 Task: Add the task  Integrate website with payment gateways and invoicing systems to the section Breakneck Pace in the project AgileExpert and add a Due Date to the respective task as 2023/11/03
Action: Mouse moved to (87, 503)
Screenshot: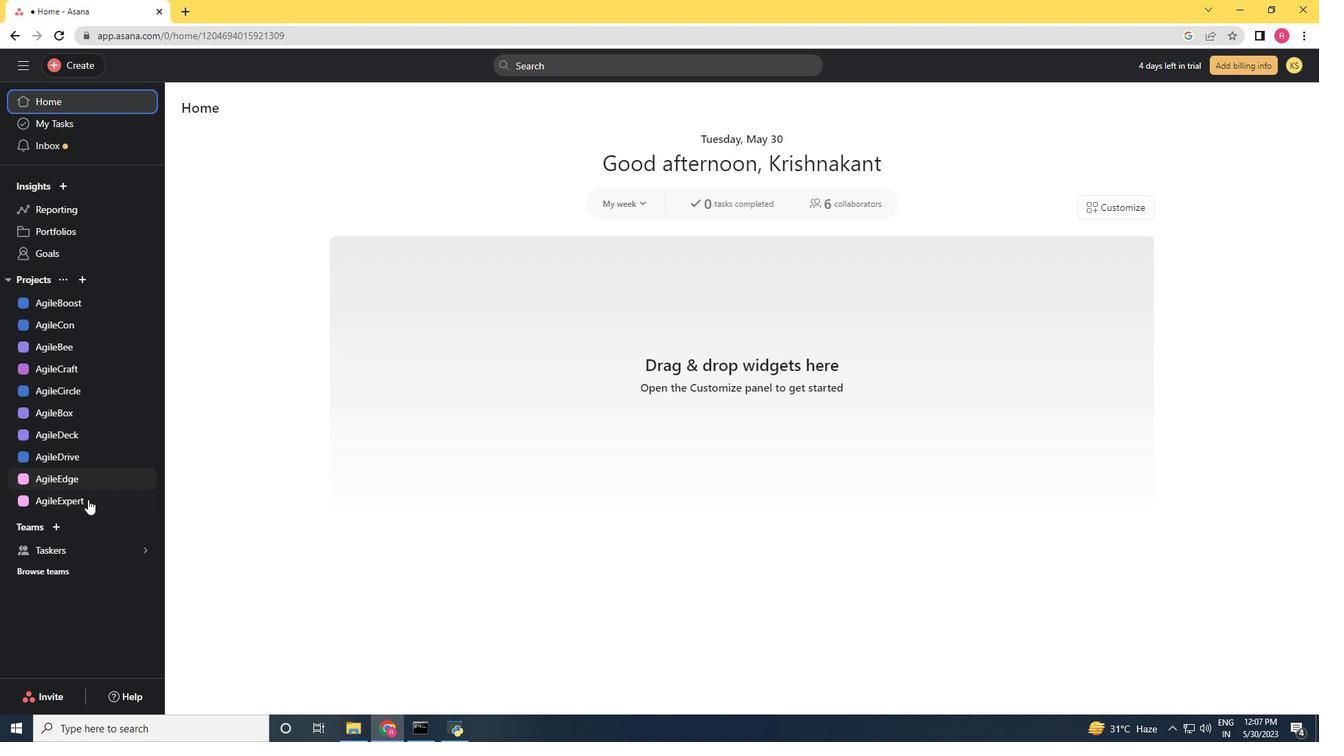 
Action: Mouse pressed left at (87, 503)
Screenshot: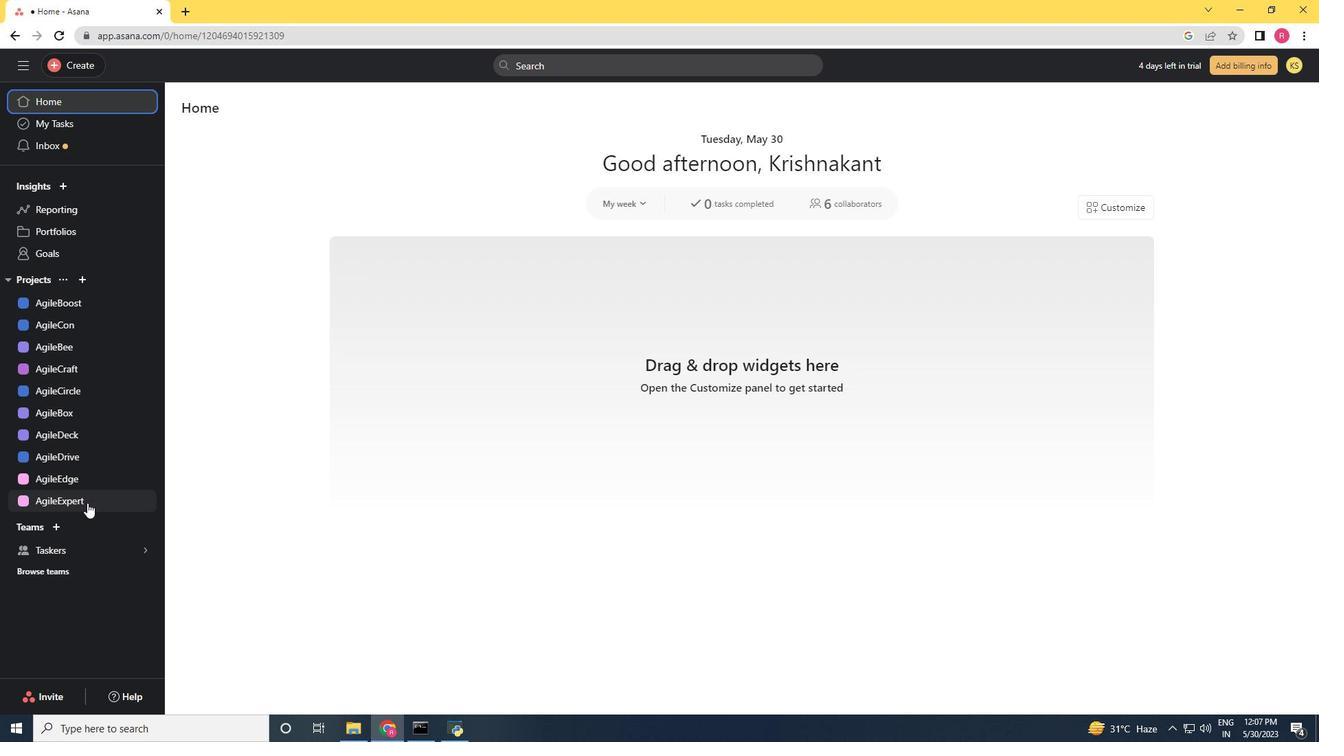 
Action: Mouse moved to (619, 352)
Screenshot: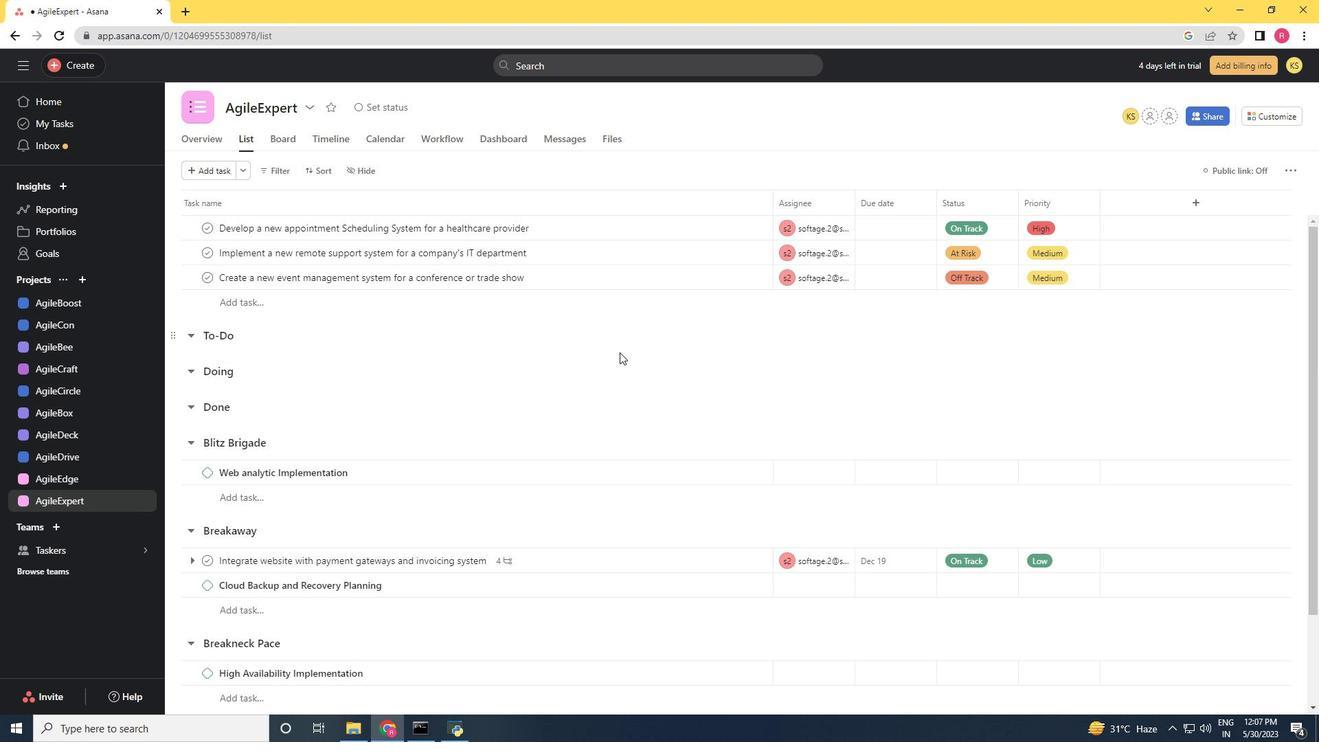 
Action: Mouse scrolled (619, 351) with delta (0, 0)
Screenshot: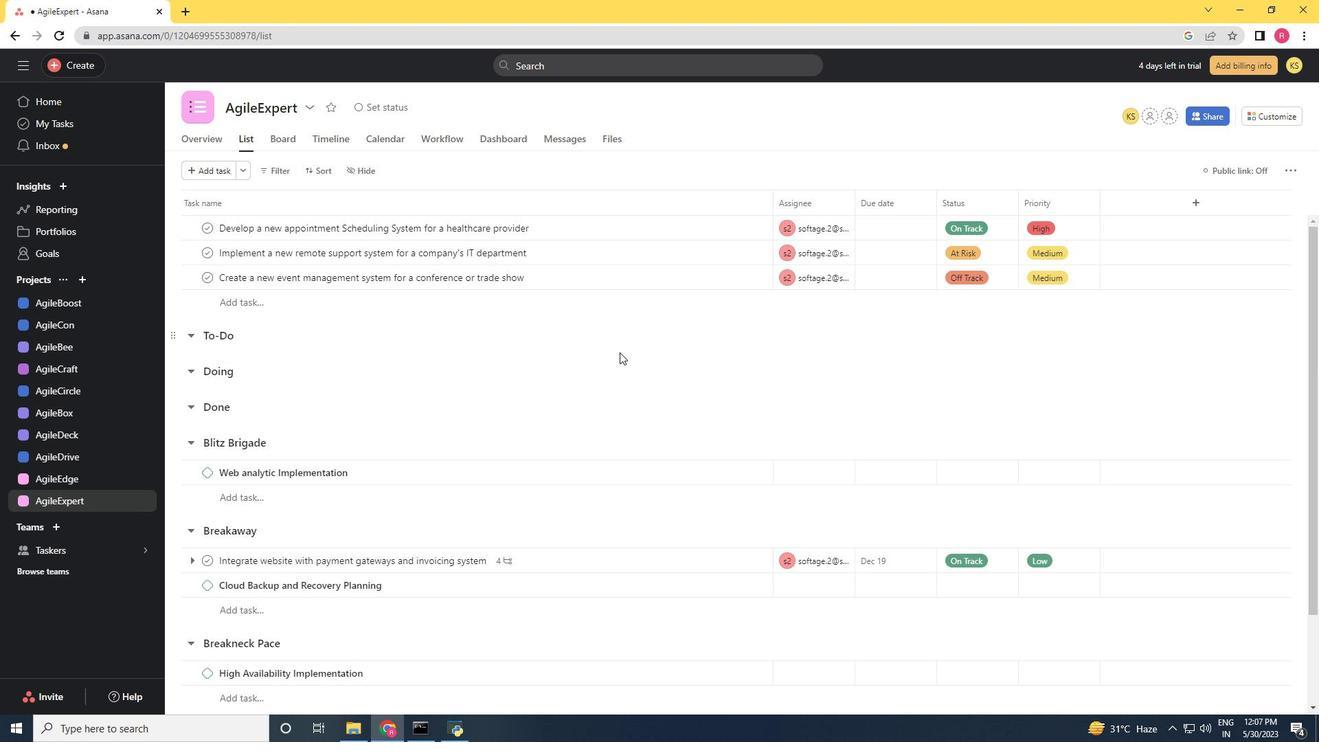 
Action: Mouse moved to (619, 356)
Screenshot: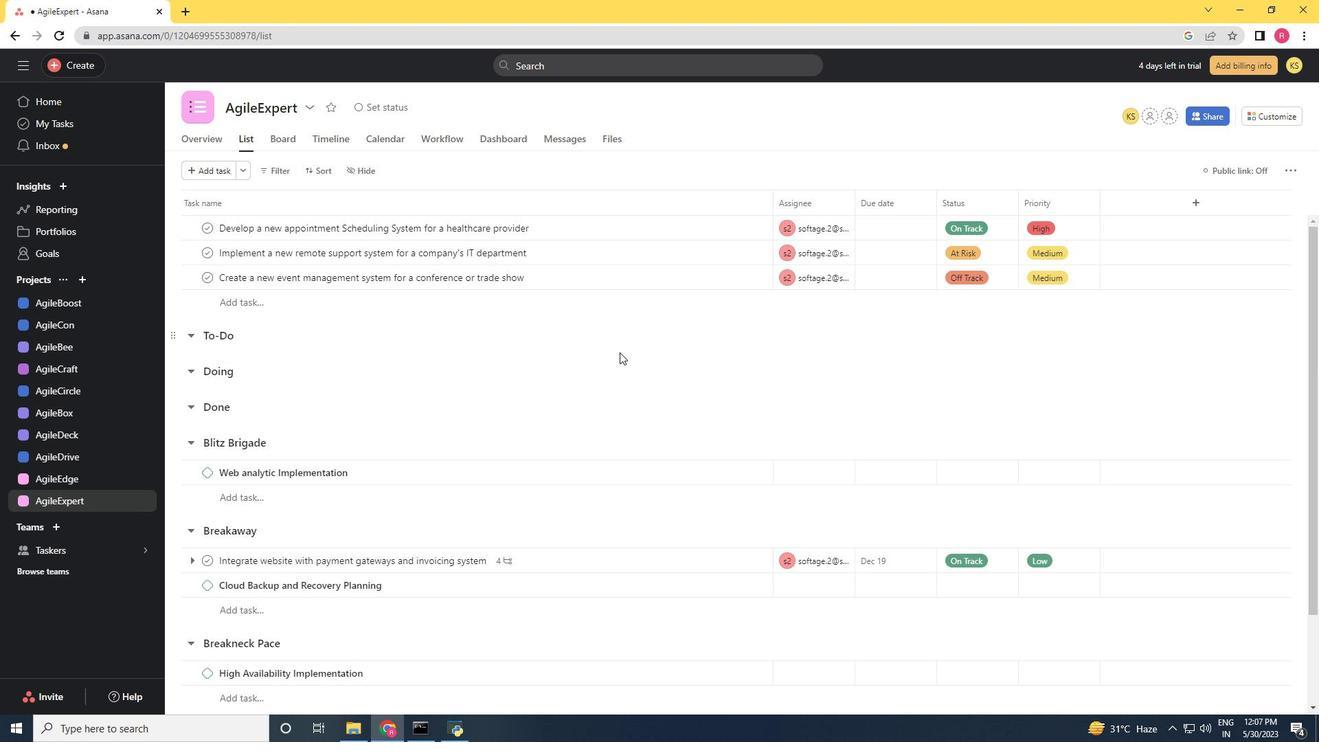 
Action: Mouse scrolled (619, 355) with delta (0, 0)
Screenshot: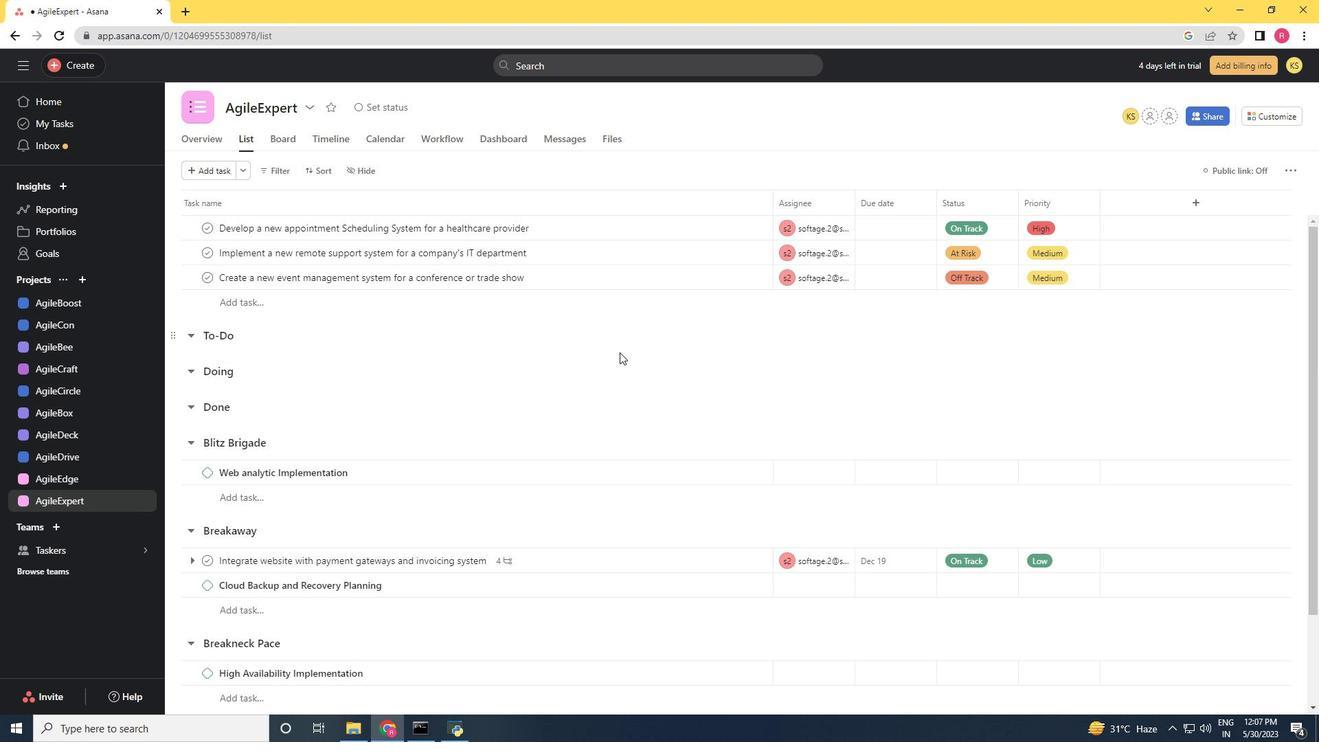 
Action: Mouse moved to (619, 368)
Screenshot: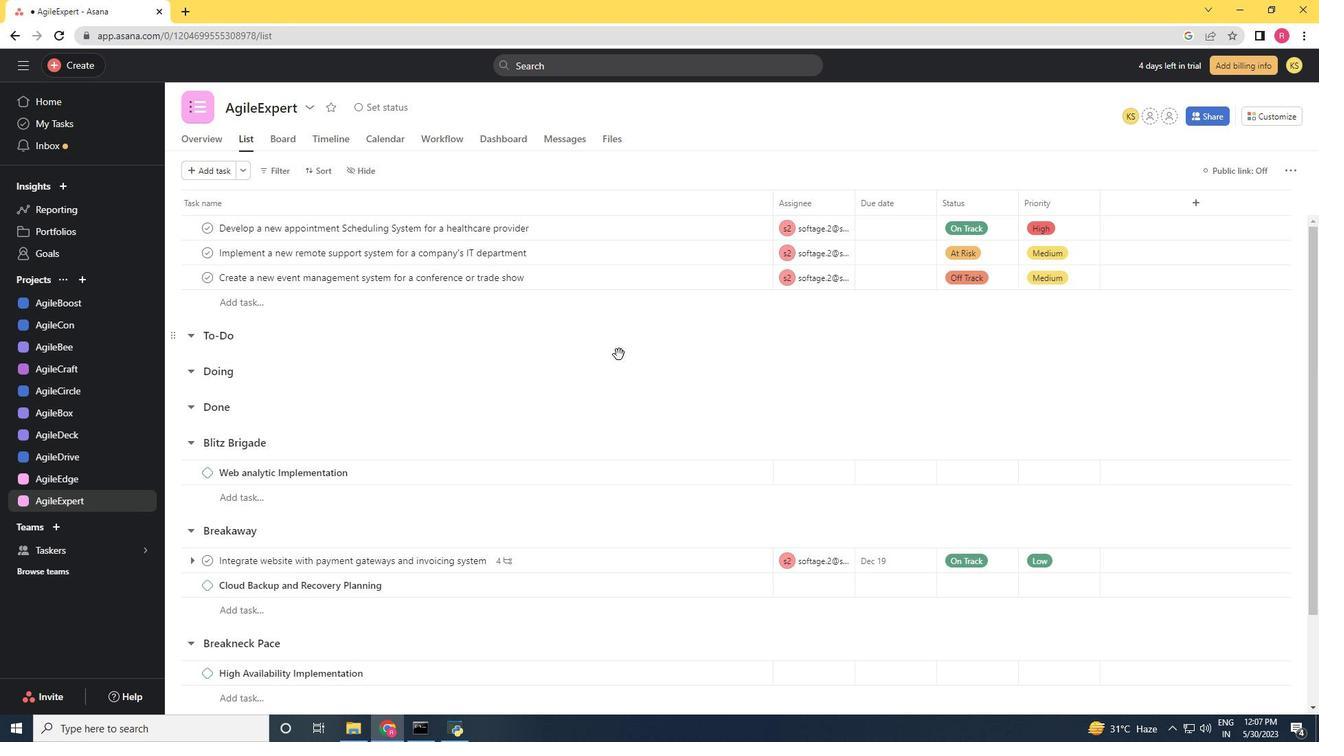 
Action: Mouse scrolled (619, 365) with delta (0, 0)
Screenshot: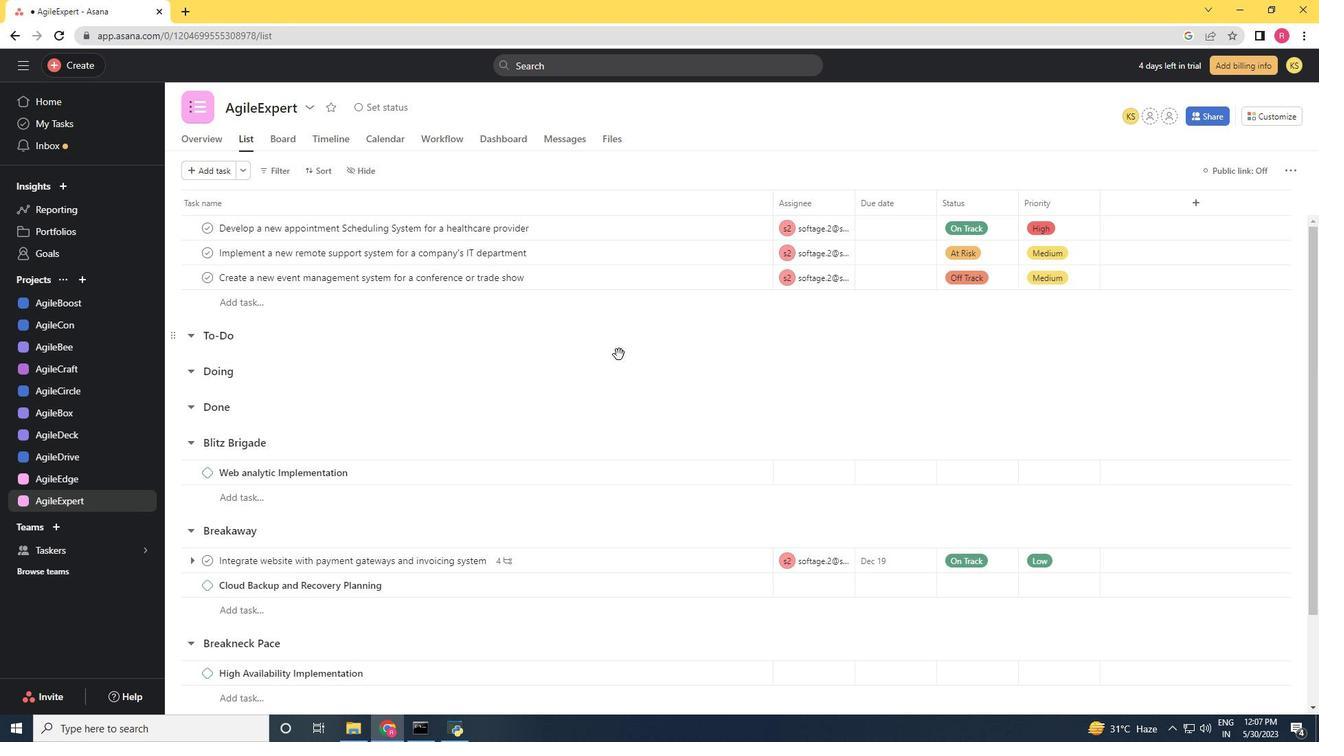 
Action: Mouse moved to (619, 380)
Screenshot: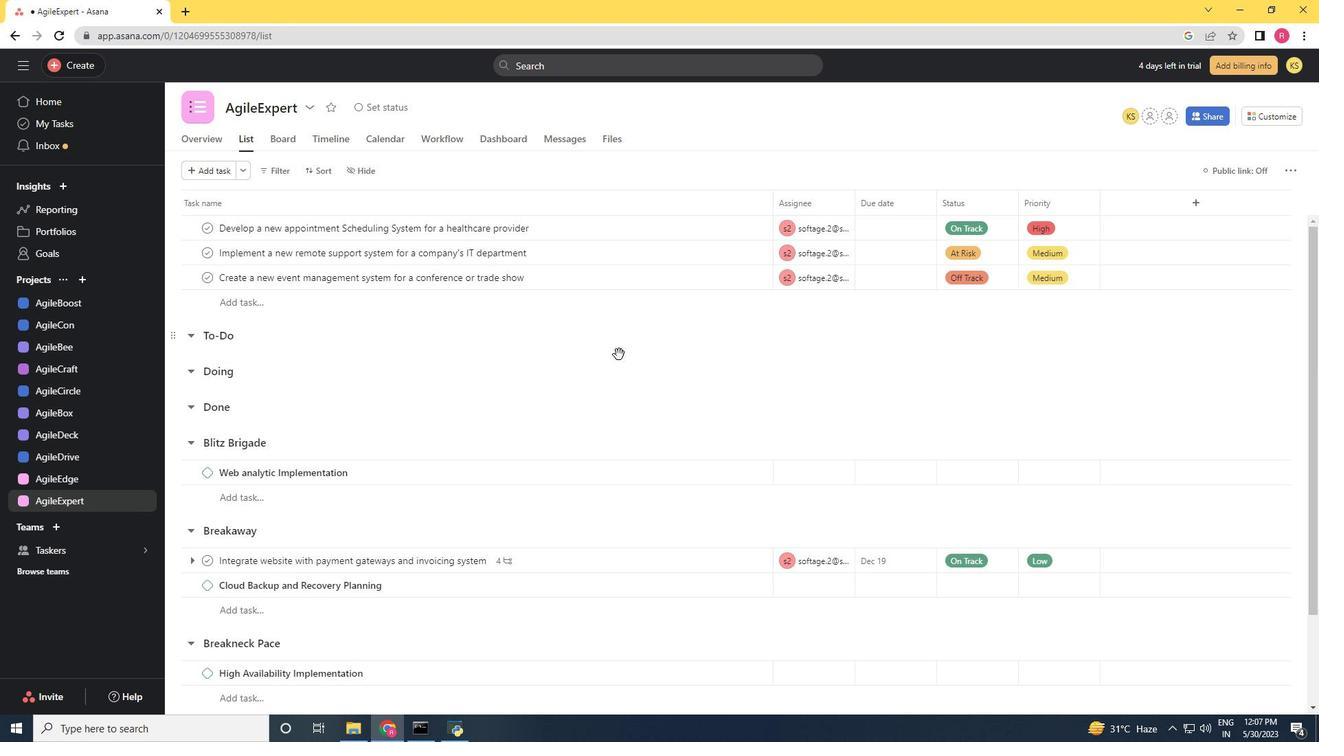 
Action: Mouse scrolled (619, 379) with delta (0, 0)
Screenshot: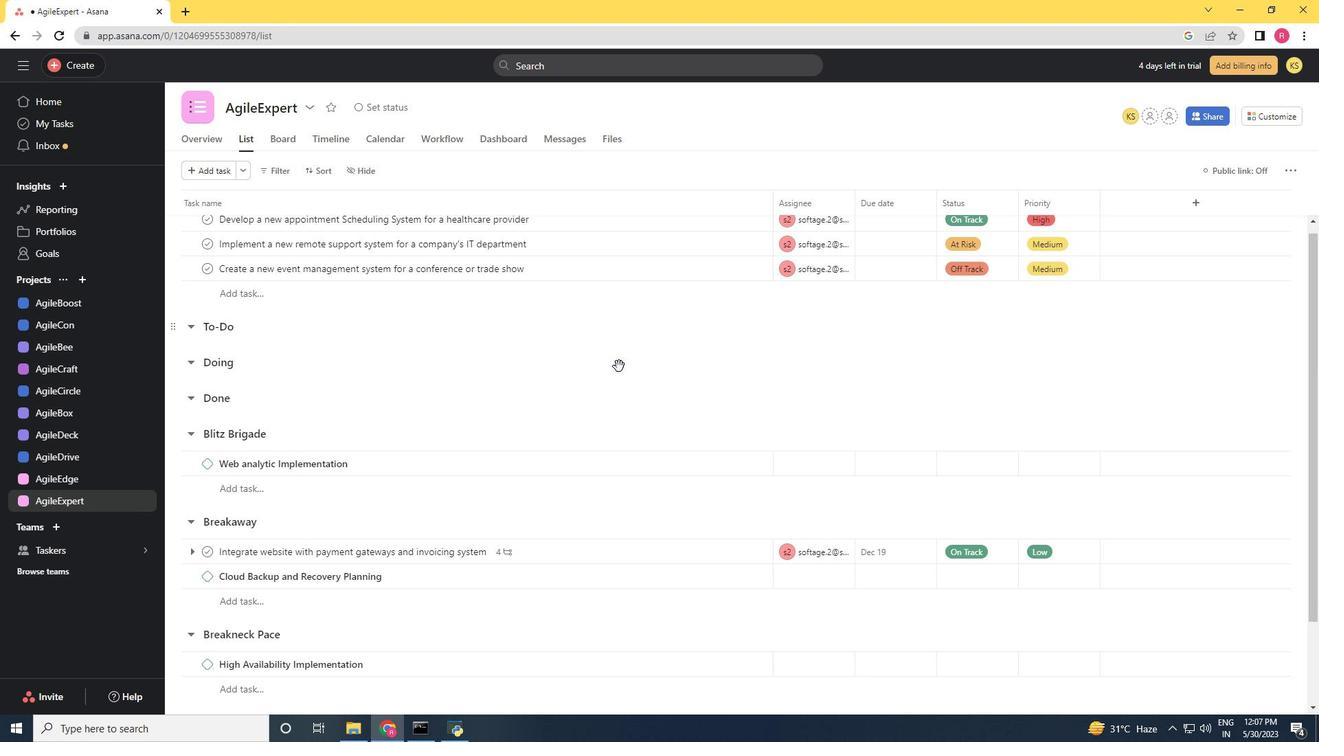 
Action: Mouse moved to (742, 450)
Screenshot: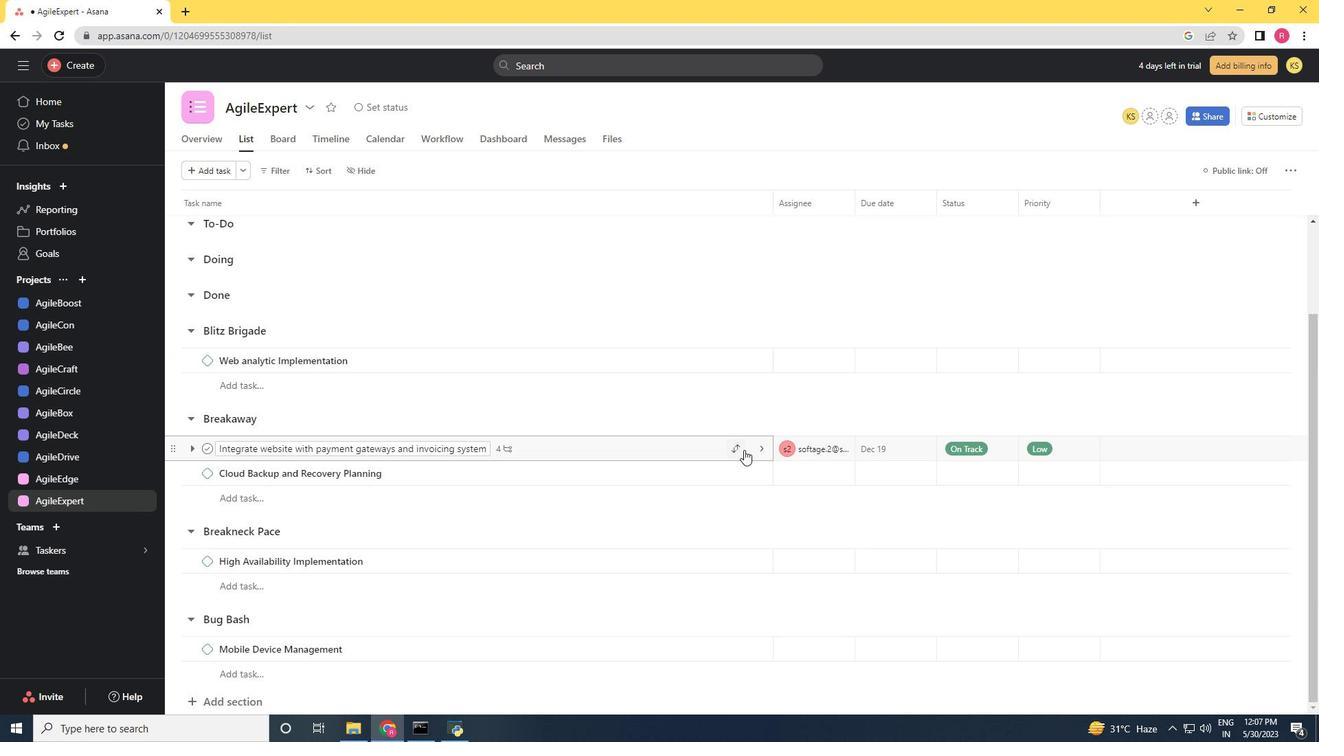 
Action: Mouse pressed left at (742, 450)
Screenshot: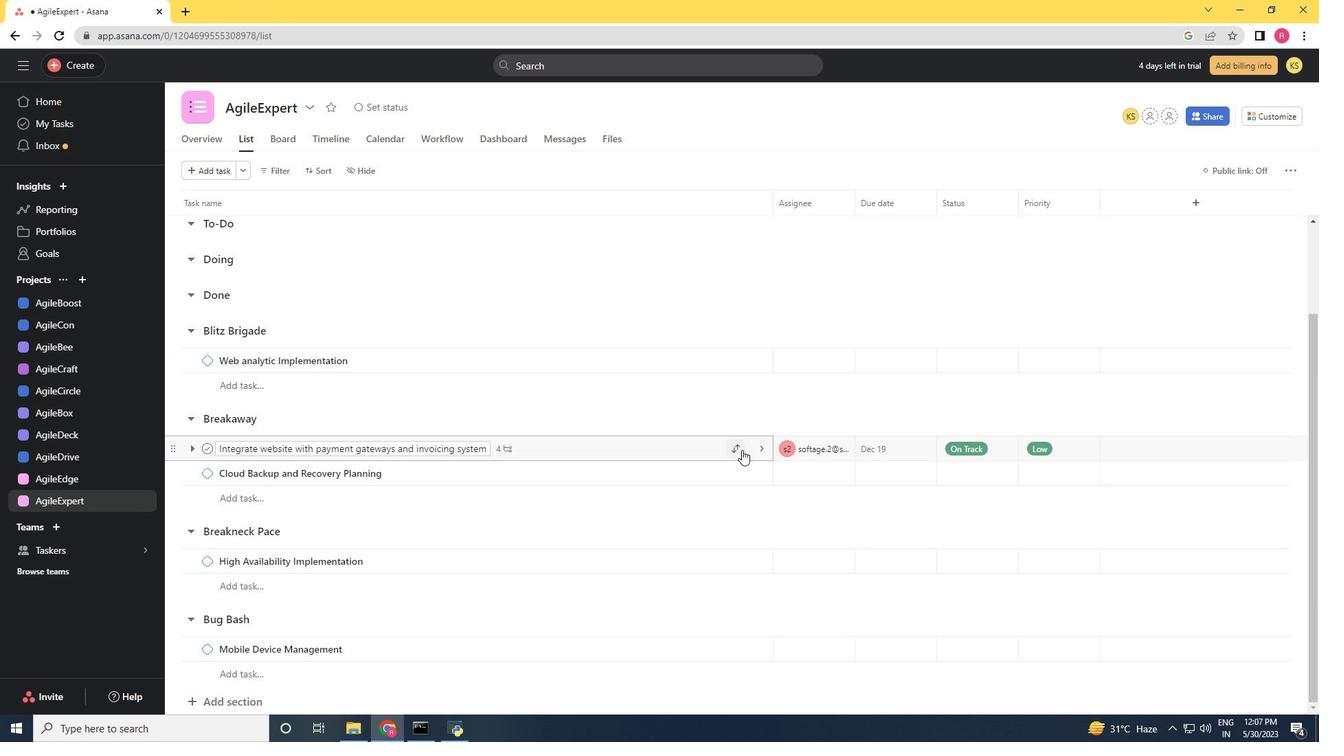
Action: Mouse moved to (663, 647)
Screenshot: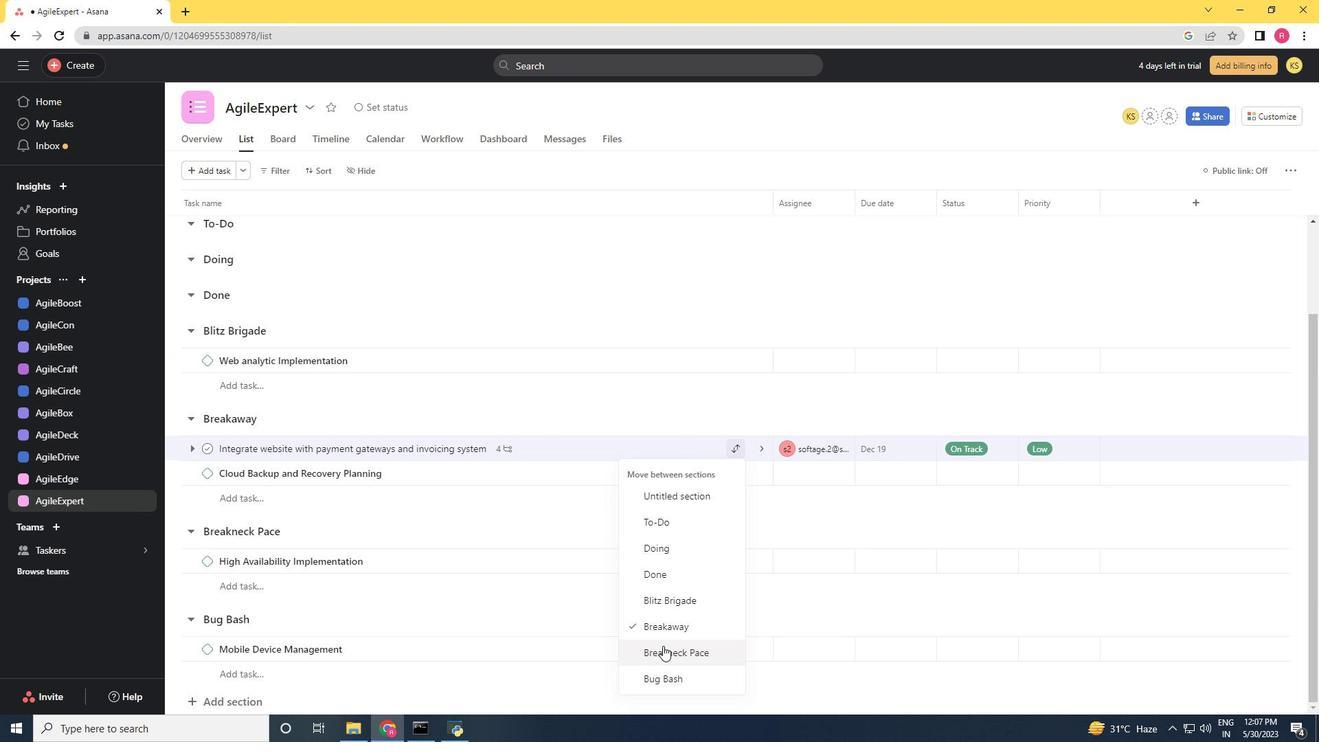 
Action: Mouse pressed left at (663, 647)
Screenshot: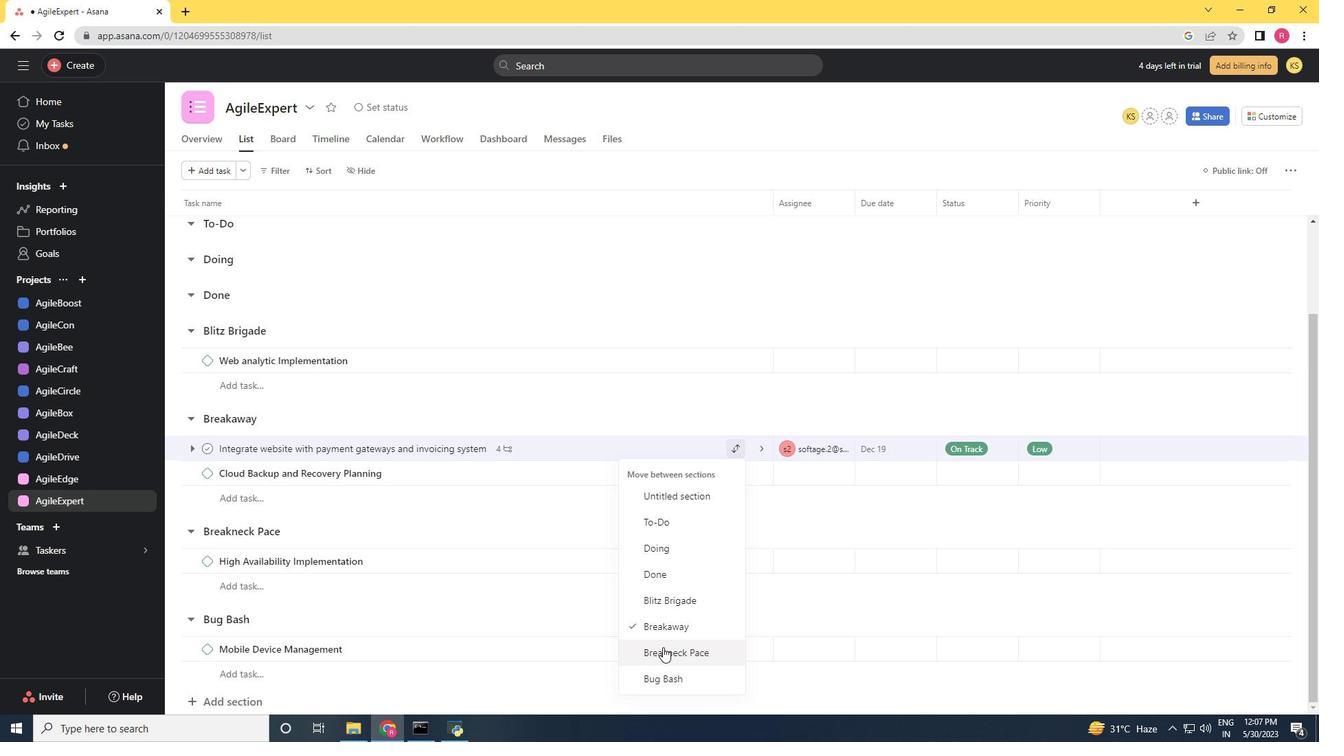 
Action: Mouse moved to (671, 593)
Screenshot: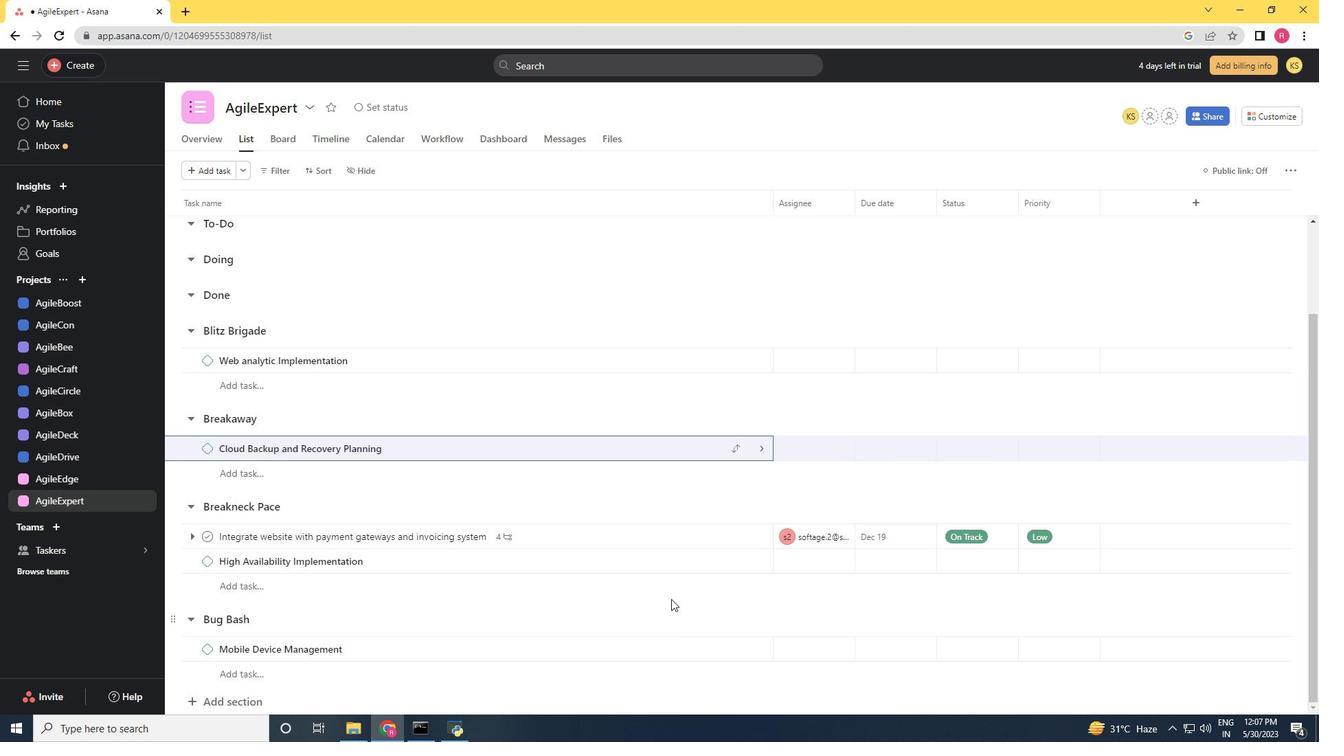 
Action: Mouse scrolled (671, 592) with delta (0, 0)
Screenshot: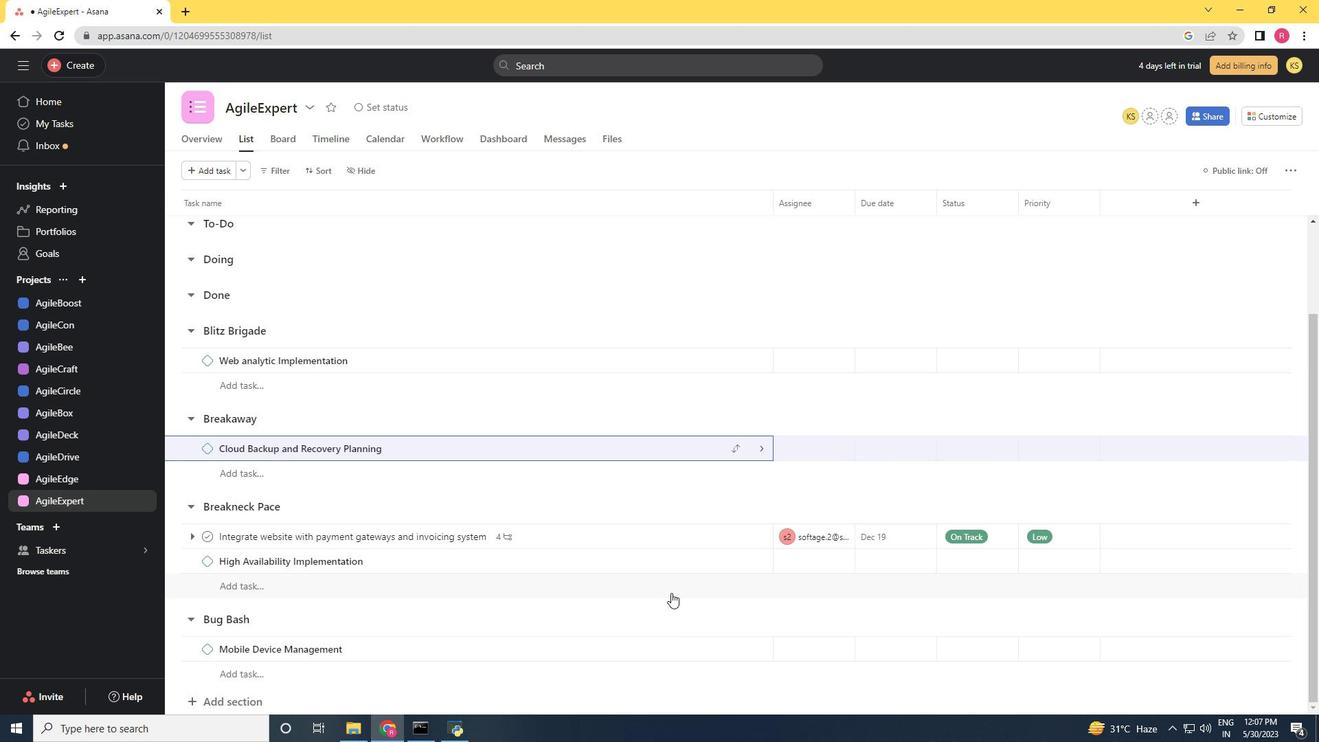 
Action: Mouse moved to (651, 536)
Screenshot: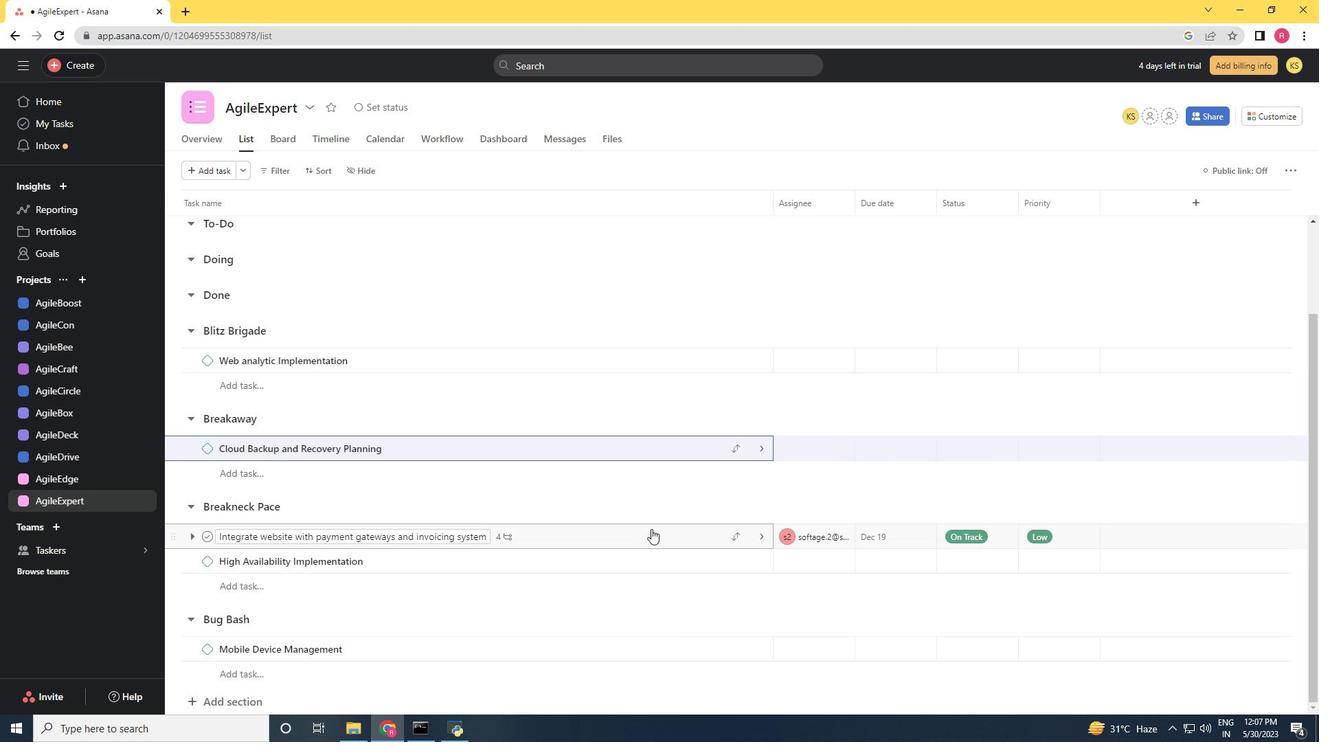 
Action: Mouse pressed left at (651, 536)
Screenshot: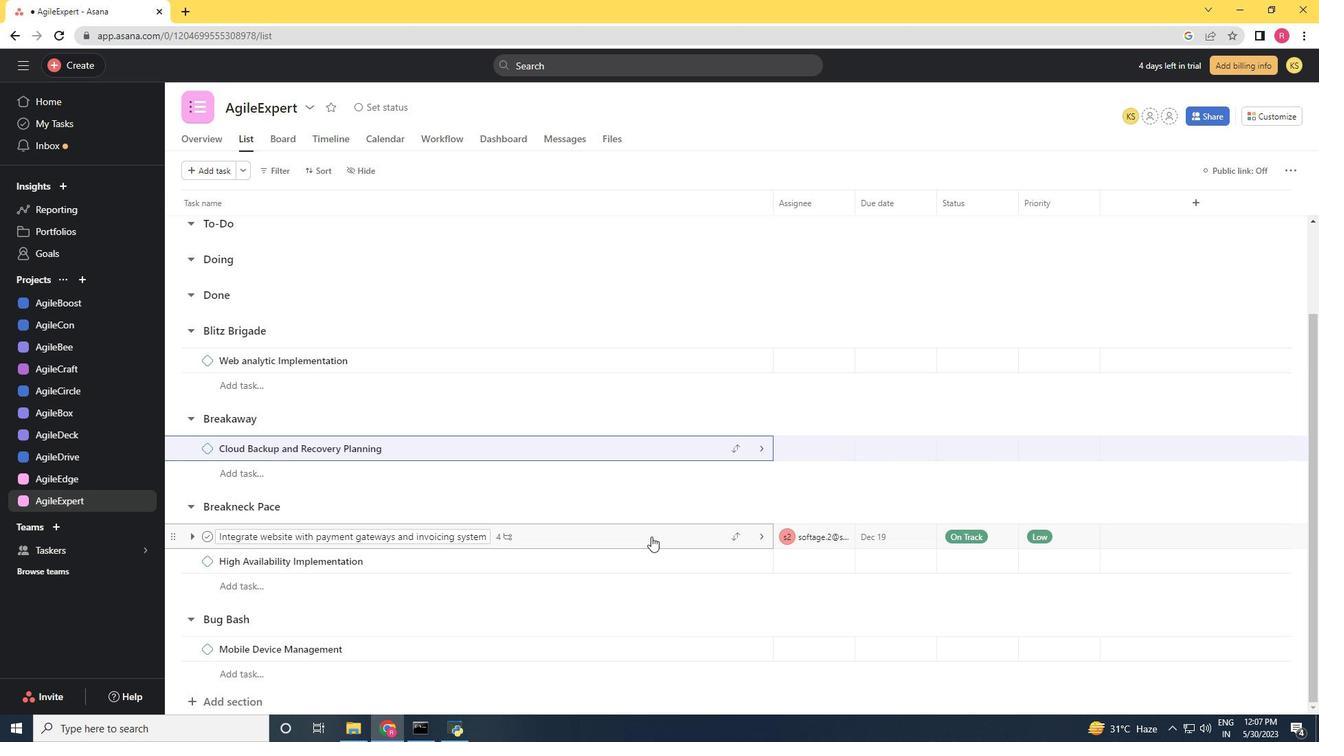 
Action: Mouse moved to (1023, 301)
Screenshot: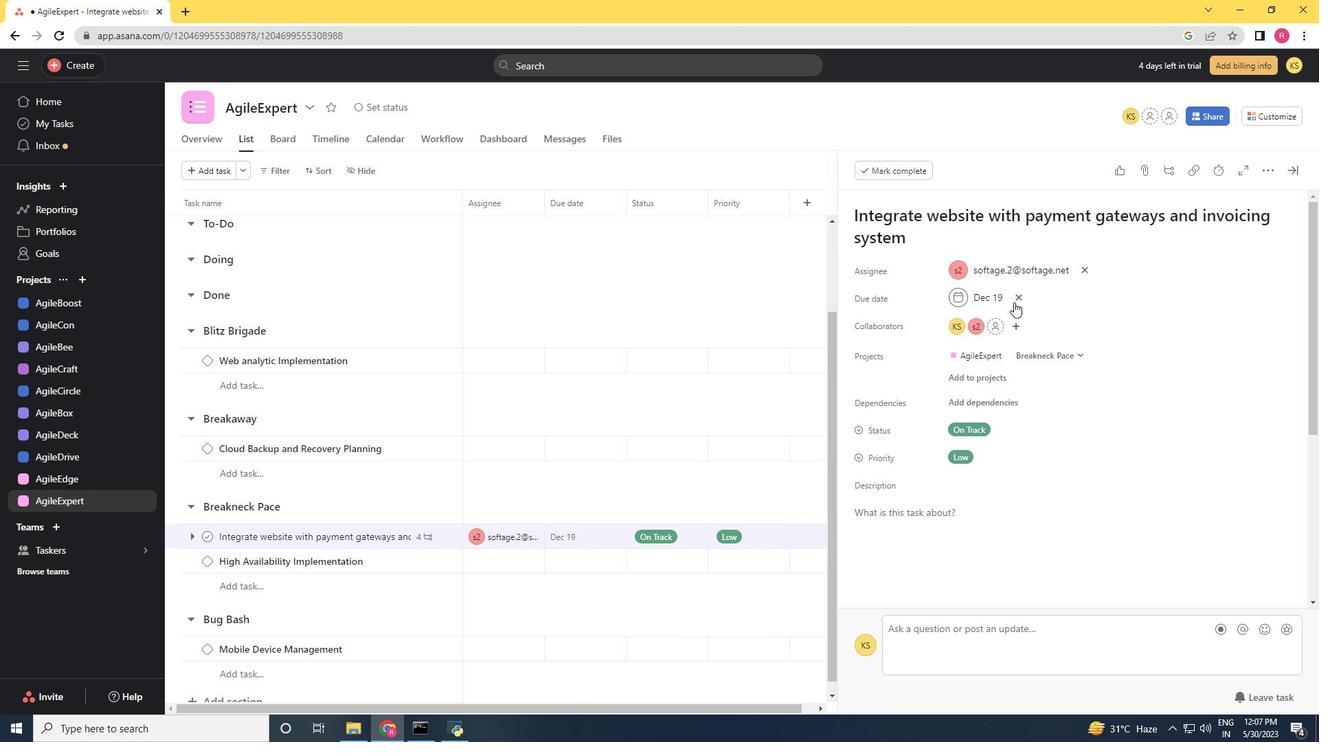 
Action: Mouse pressed left at (1023, 301)
Screenshot: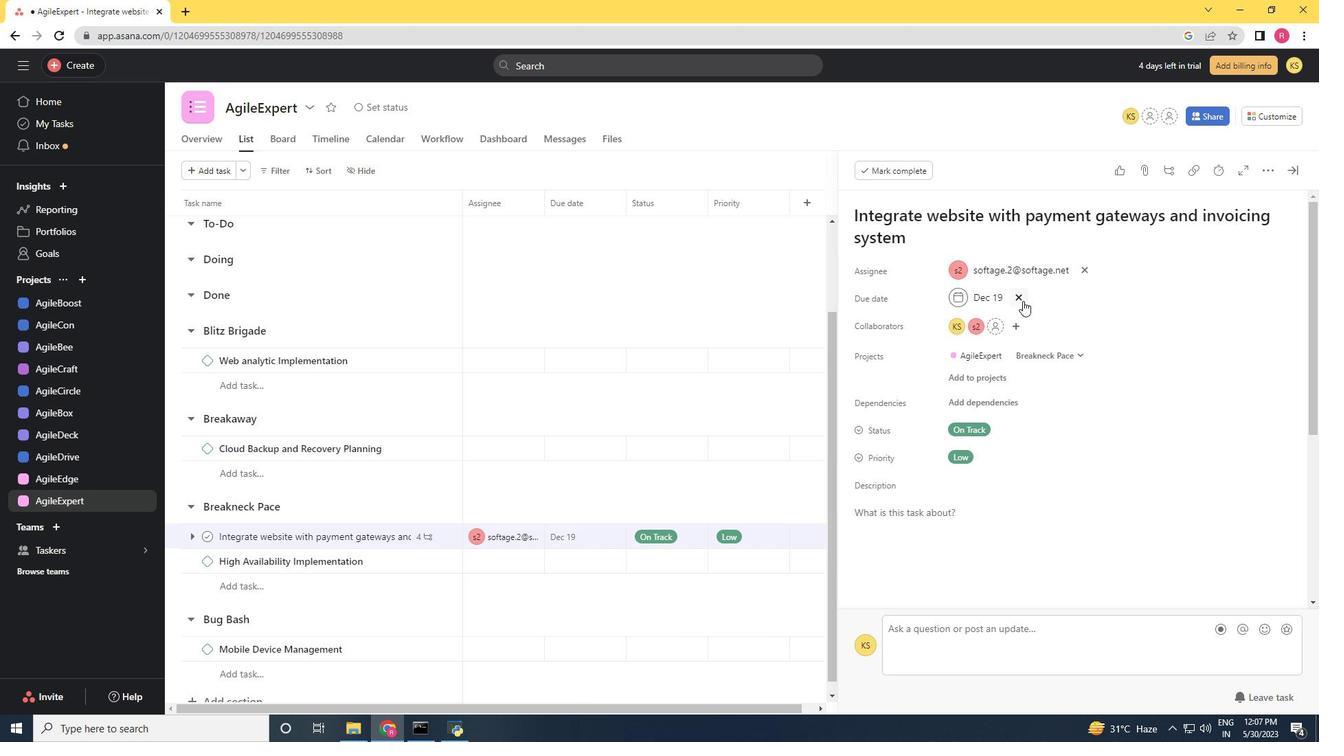 
Action: Mouse moved to (969, 287)
Screenshot: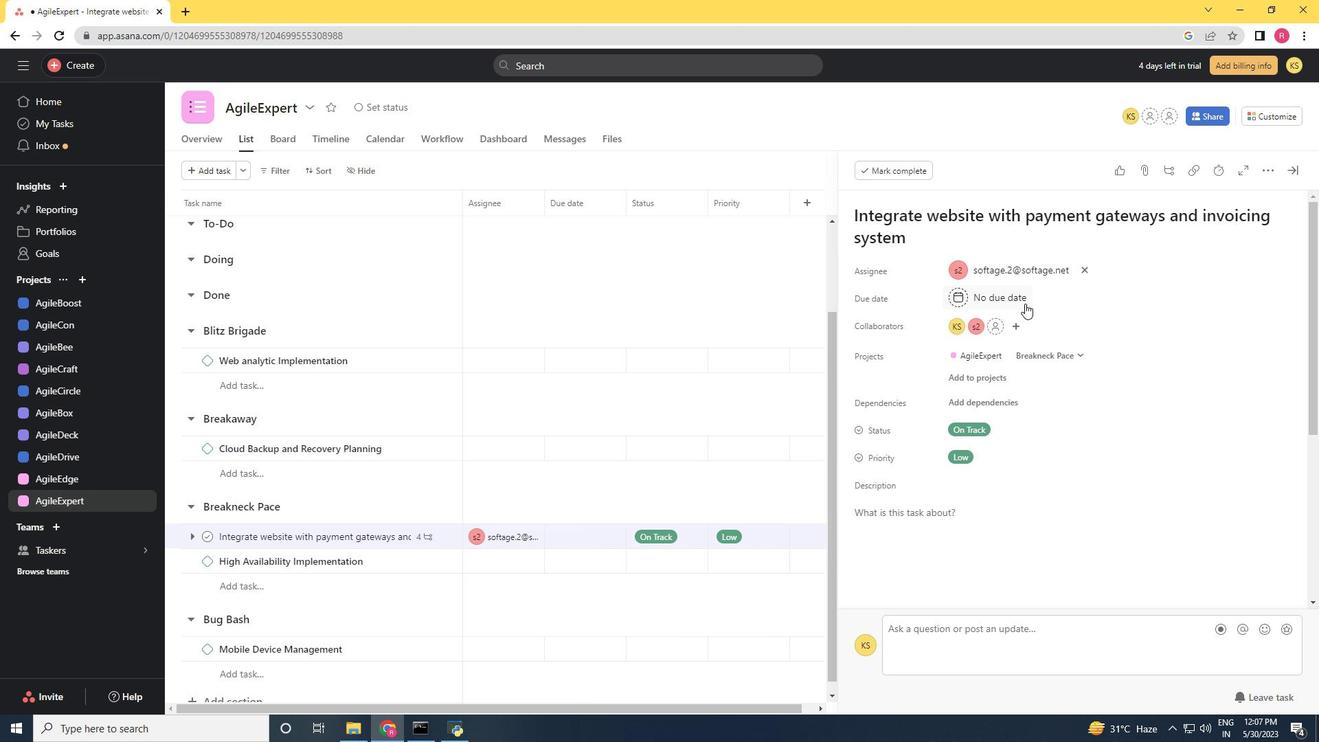 
Action: Mouse pressed left at (969, 287)
Screenshot: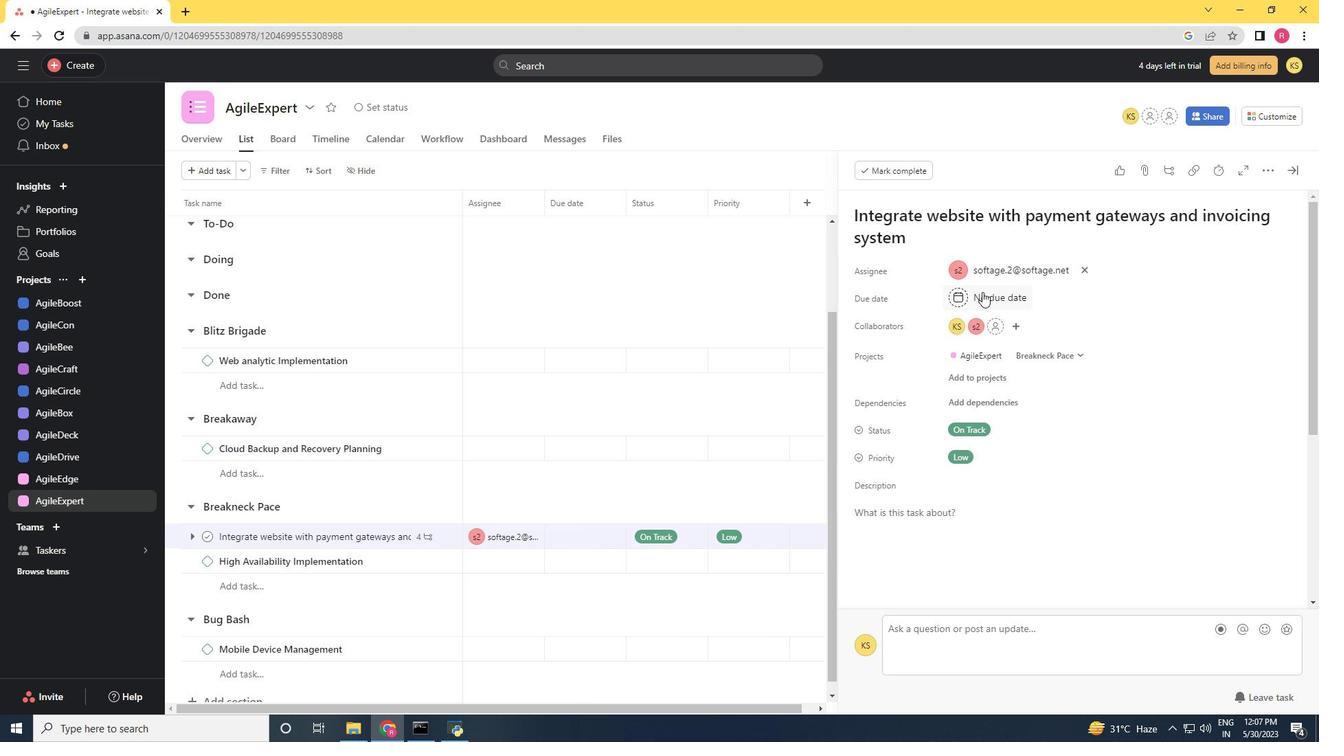 
Action: Mouse moved to (1109, 367)
Screenshot: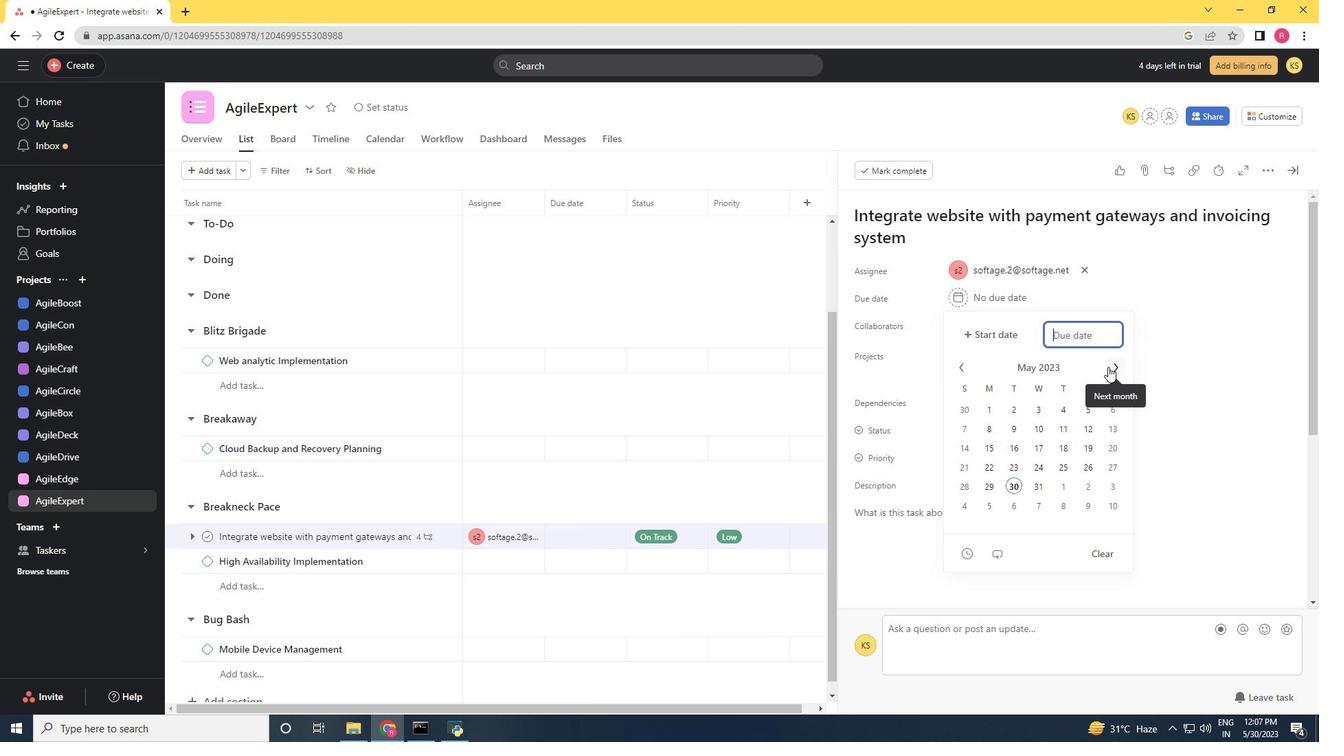 
Action: Mouse pressed left at (1109, 367)
Screenshot: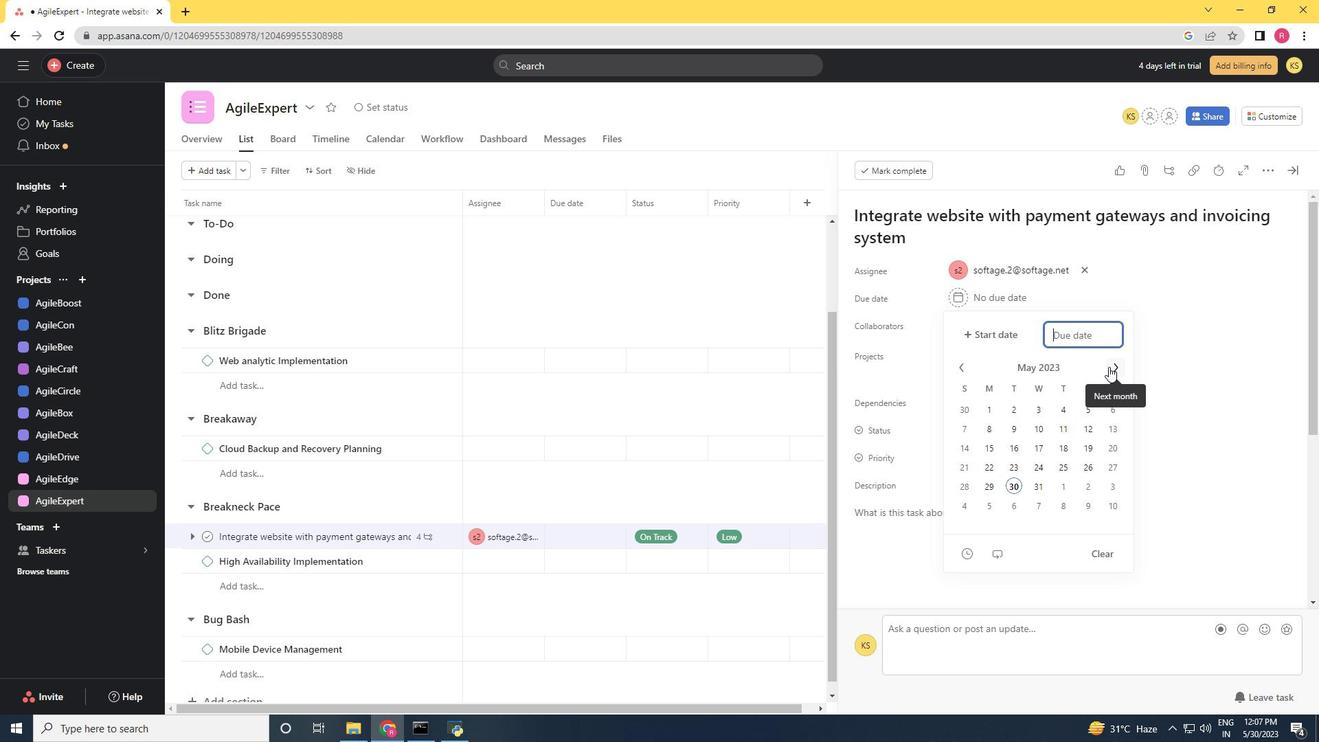 
Action: Mouse pressed left at (1109, 367)
Screenshot: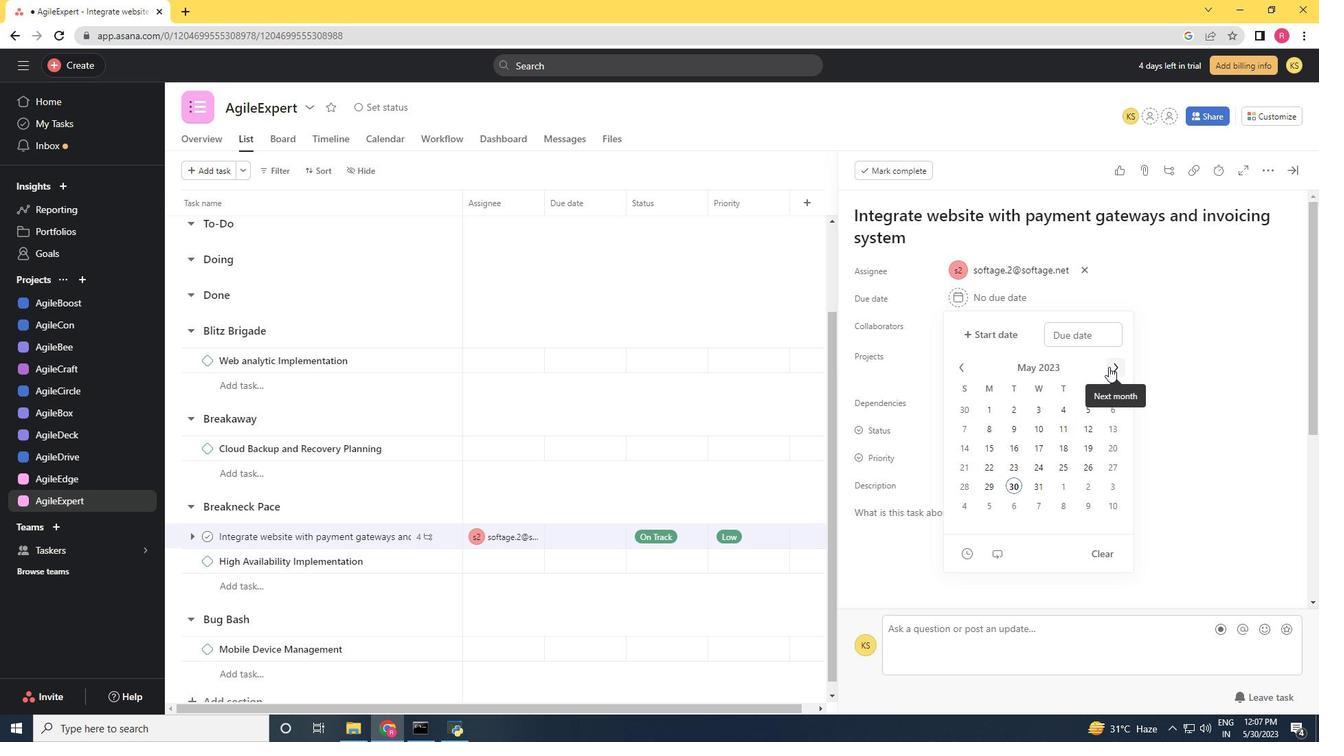 
Action: Mouse pressed left at (1109, 367)
Screenshot: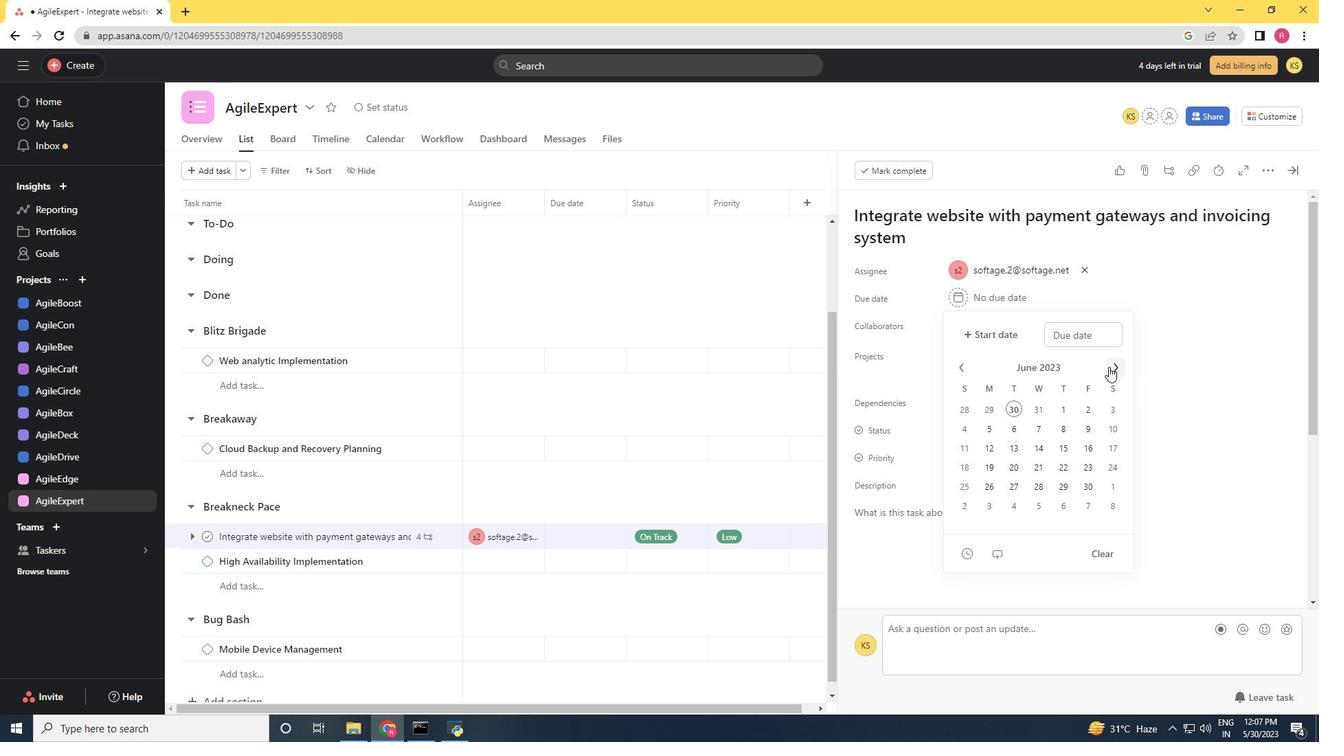 
Action: Mouse pressed left at (1109, 367)
Screenshot: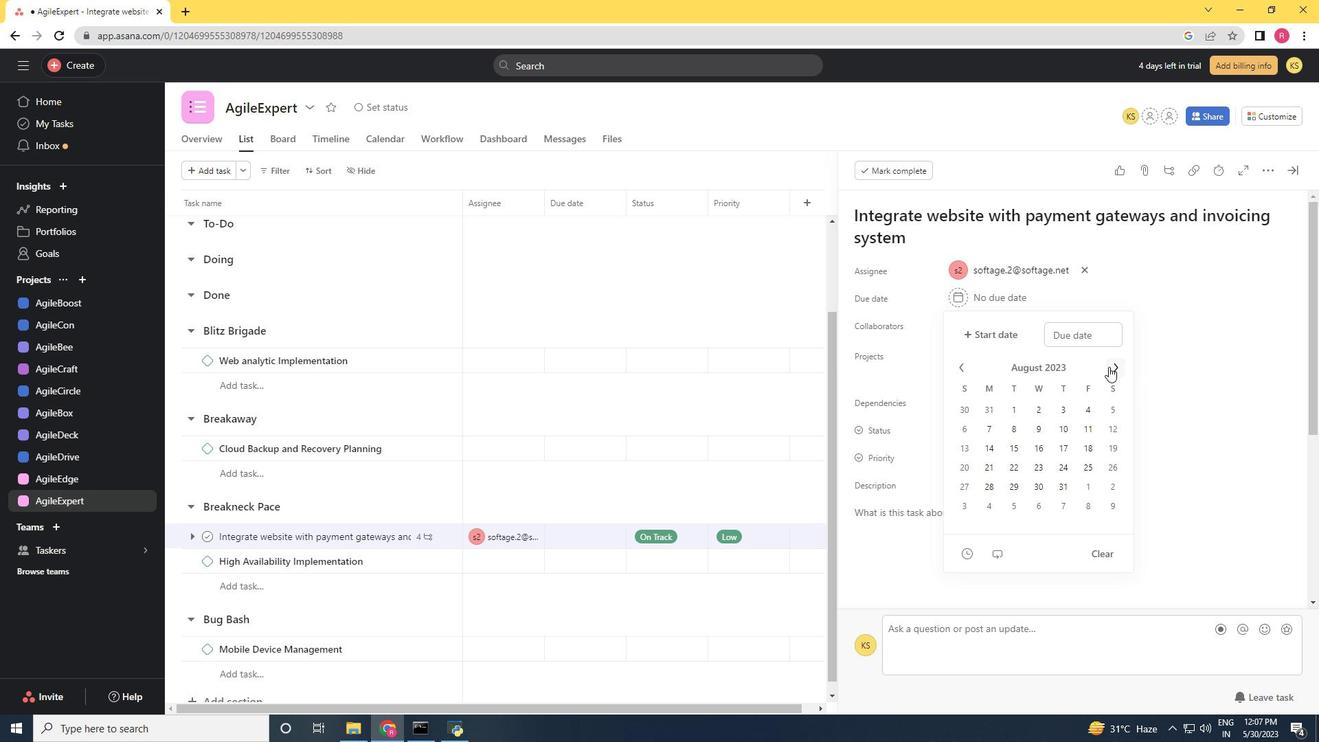 
Action: Mouse pressed left at (1109, 367)
Screenshot: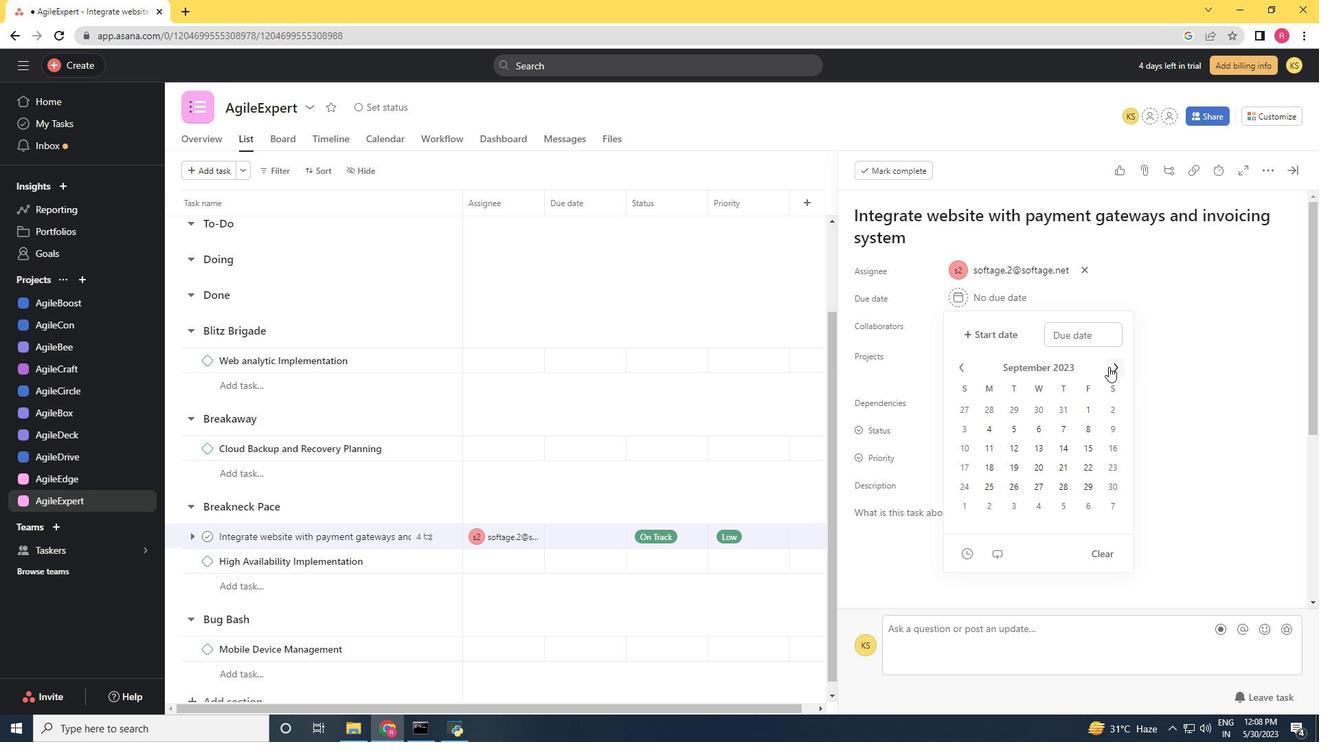 
Action: Mouse pressed left at (1109, 367)
Screenshot: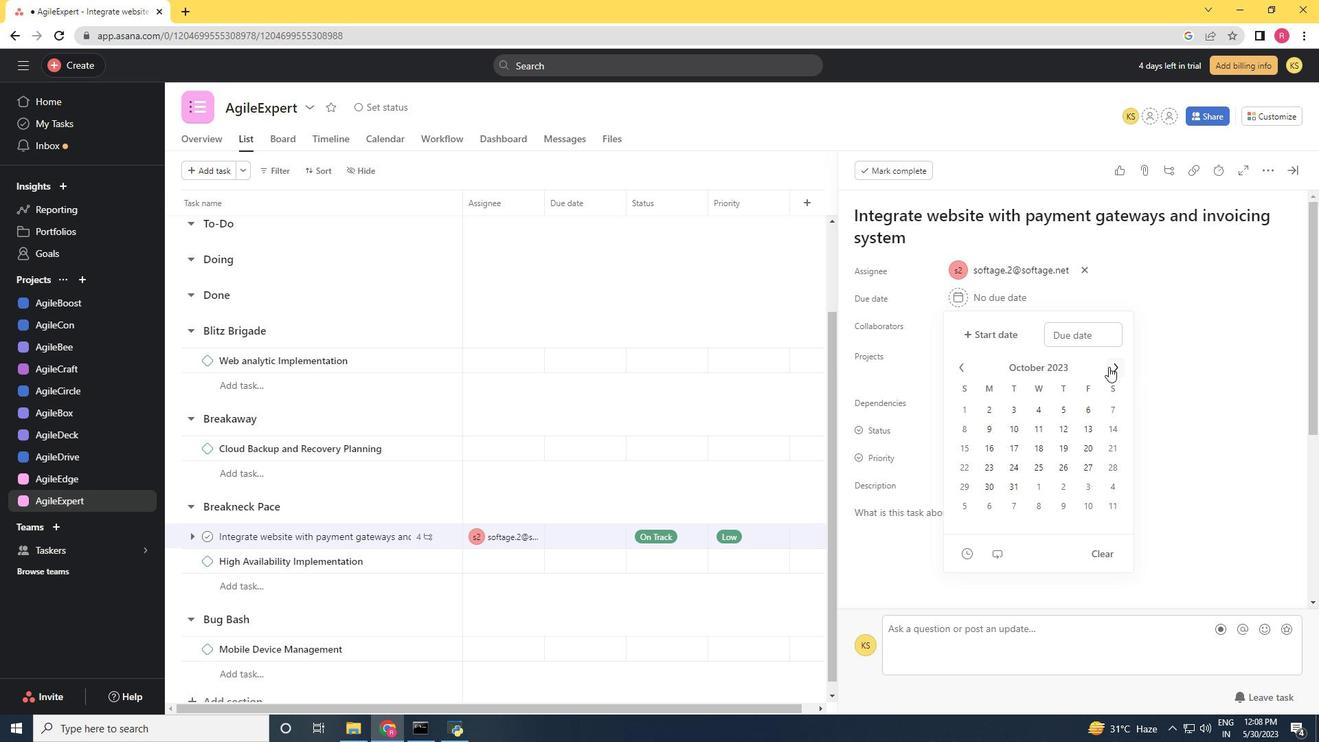 
Action: Mouse moved to (1079, 405)
Screenshot: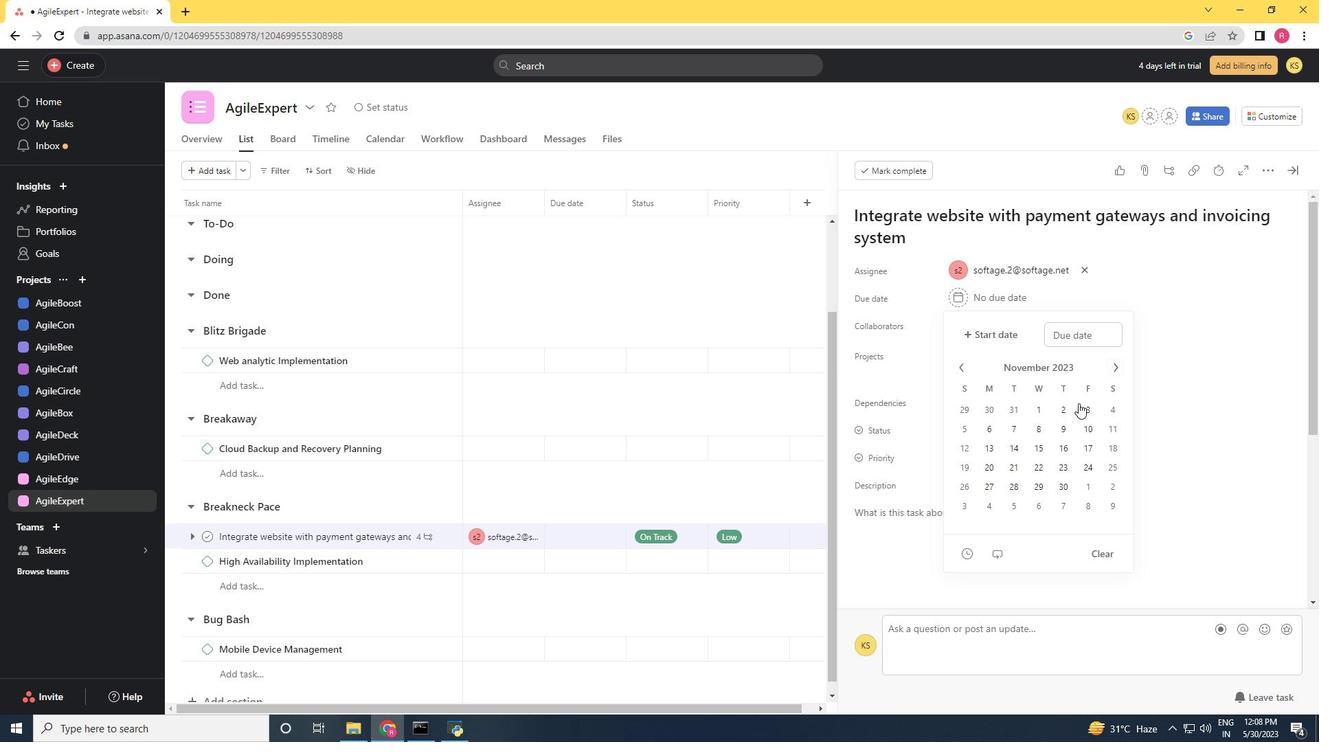 
Action: Mouse pressed left at (1079, 405)
Screenshot: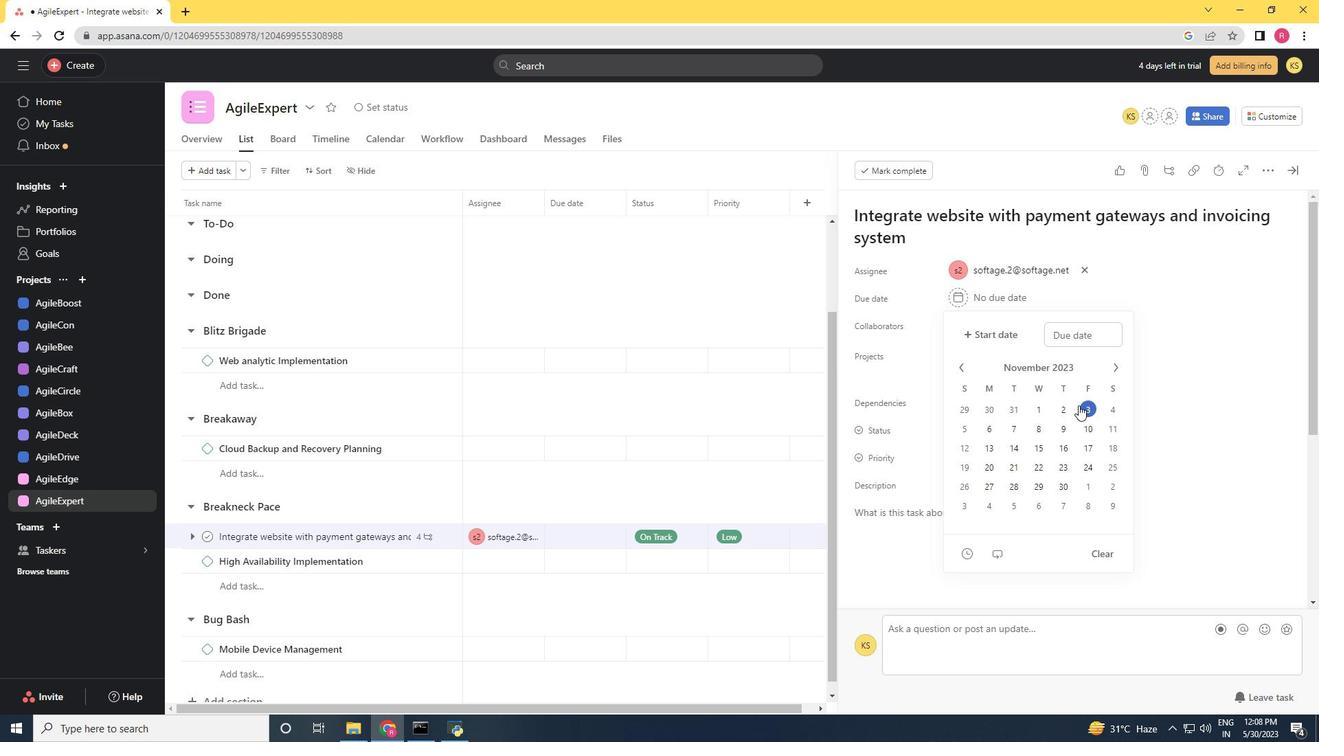 
Action: Mouse moved to (1226, 470)
Screenshot: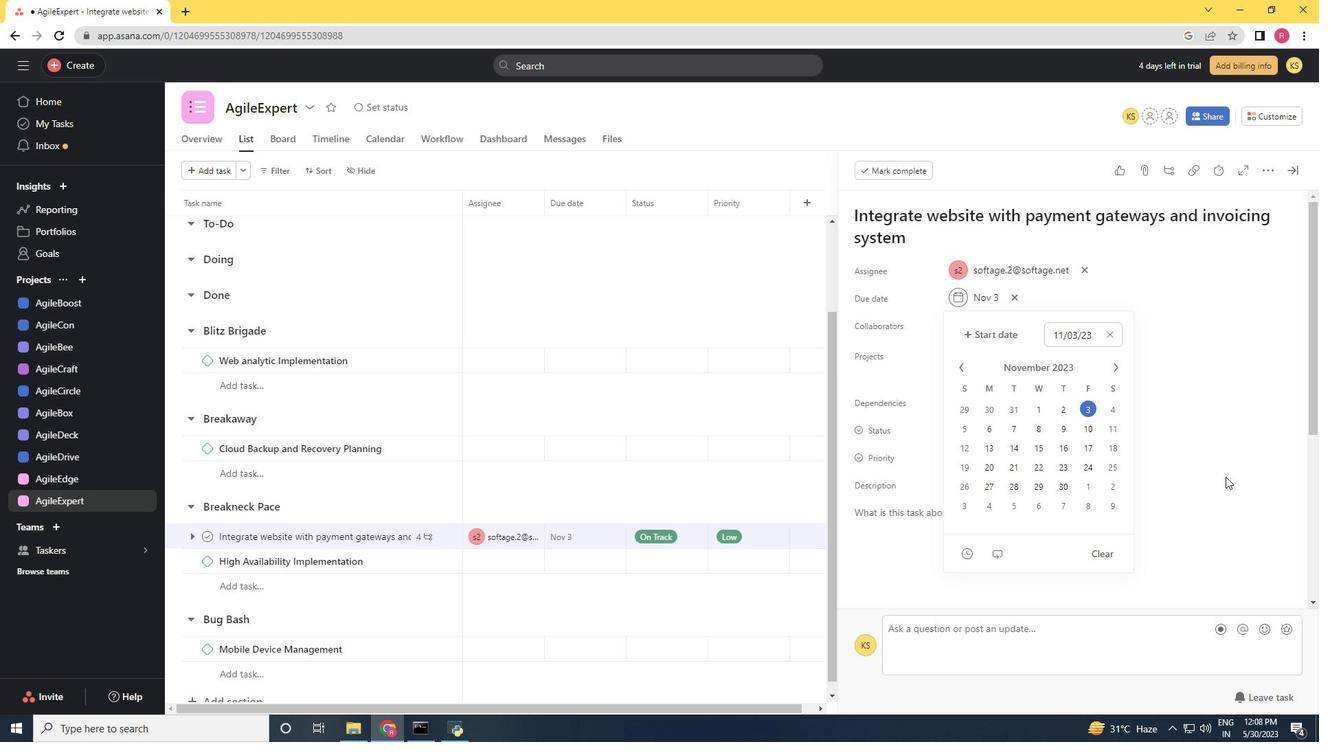 
Action: Mouse pressed left at (1226, 470)
Screenshot: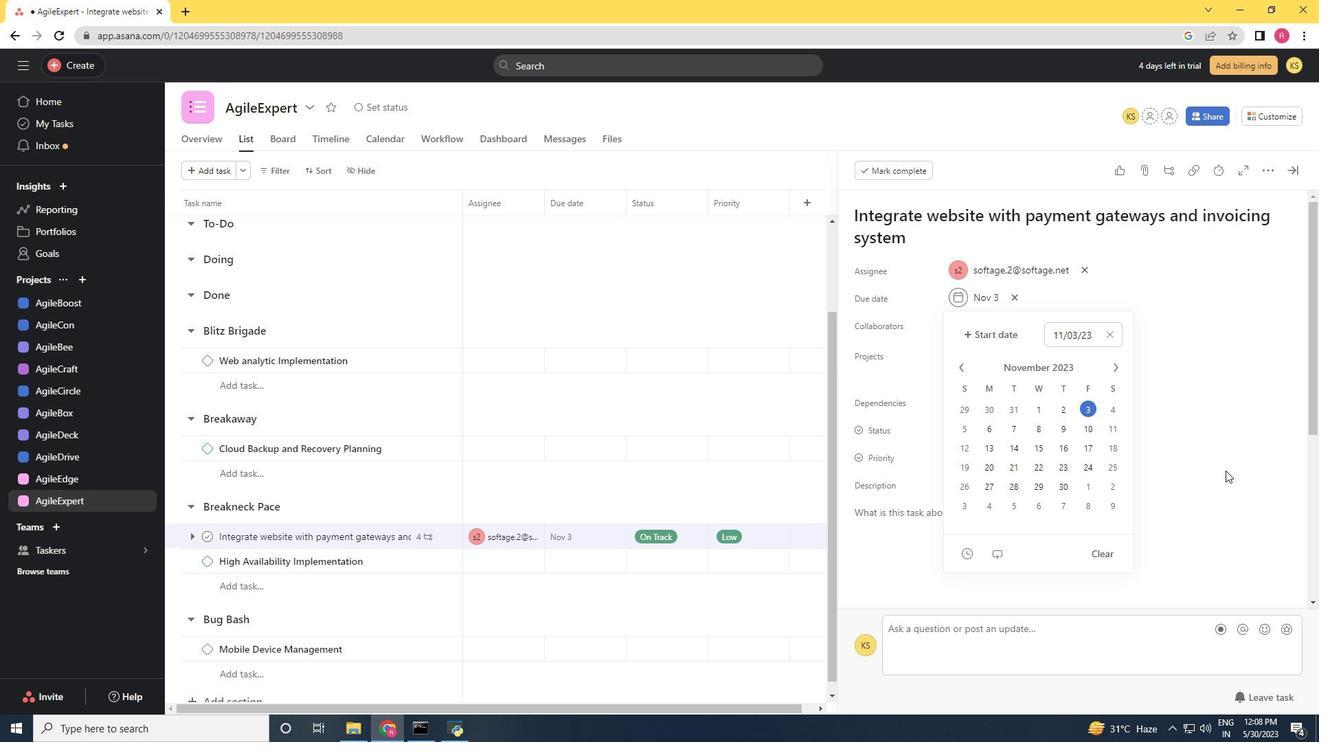 
Action: Mouse moved to (1301, 177)
Screenshot: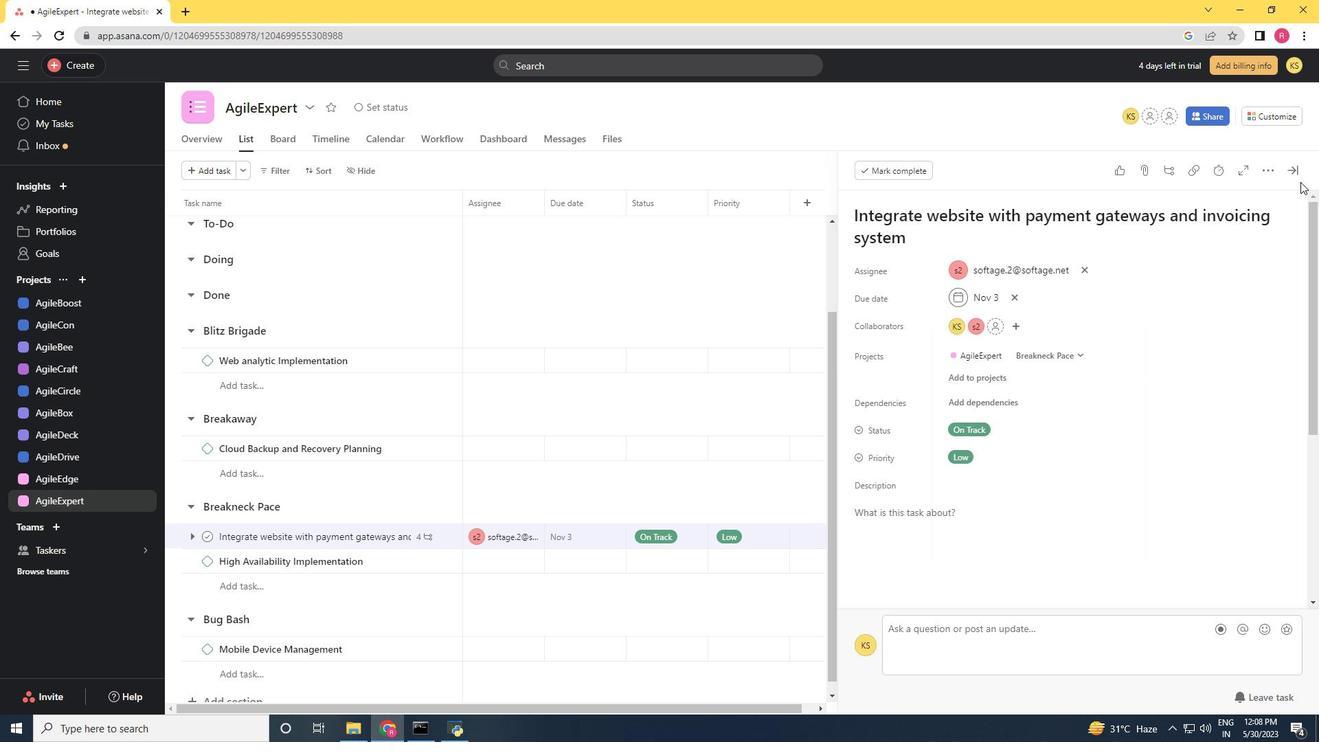 
Action: Mouse pressed left at (1301, 177)
Screenshot: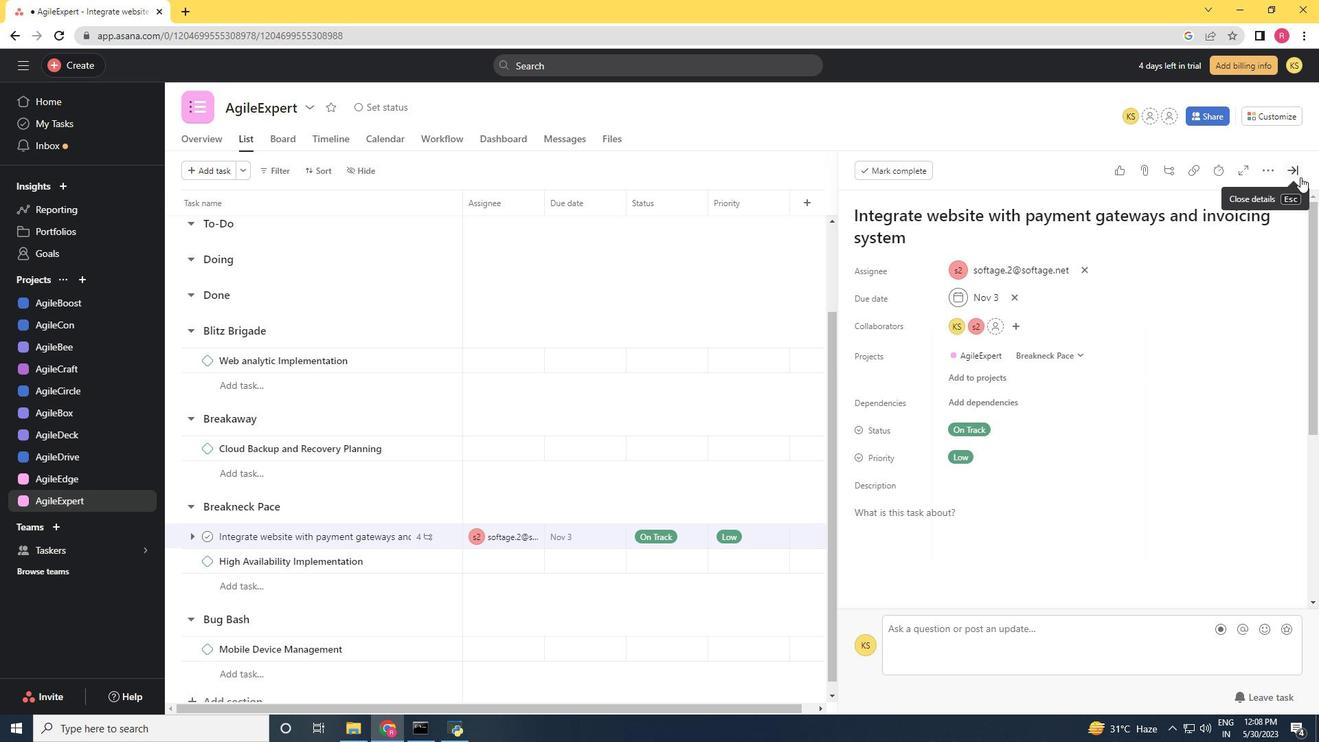 
Action: Mouse moved to (1103, 343)
Screenshot: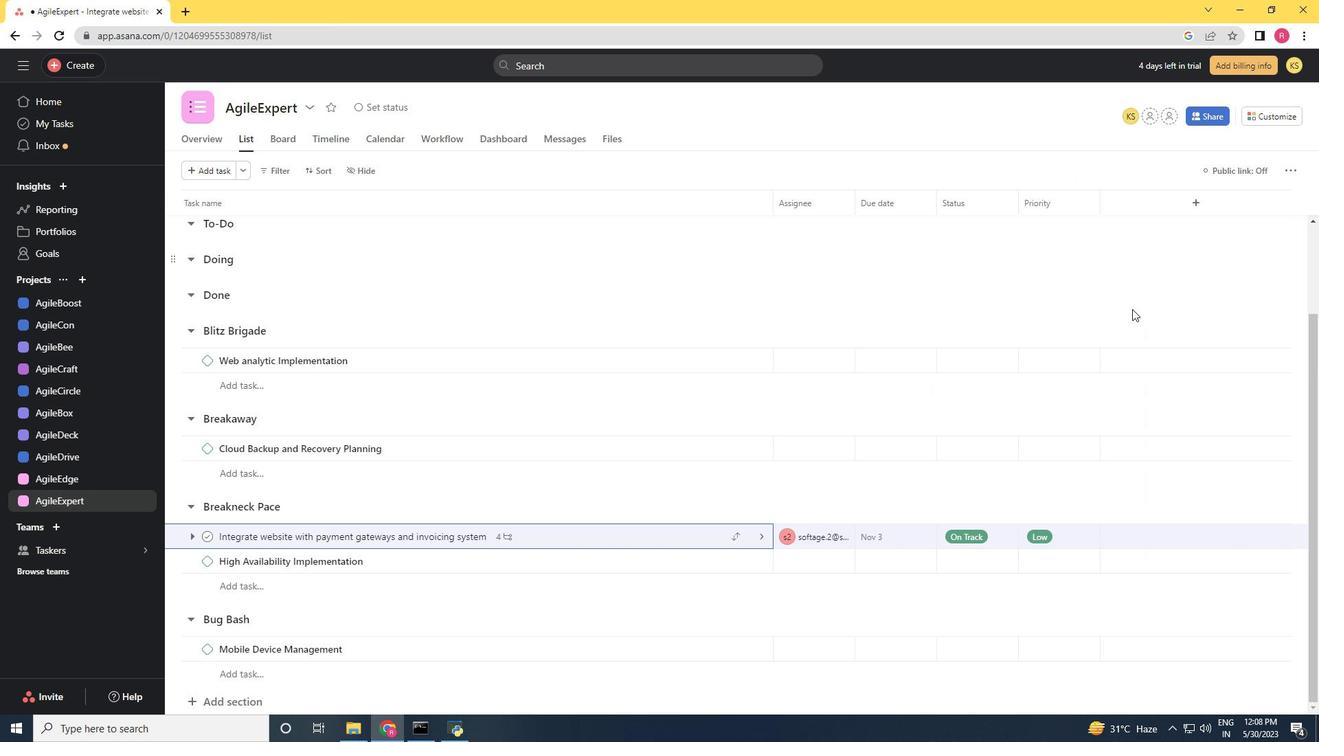 
